 Task: Search one way flight ticket for 3 adults in first from Allentown: Lehigh Valley International Airport (was Allentown-bethlehem-easton International Airport) to Jacksonville: Albert J. Ellis Airport on 5-3-2023. Choice of flights is Southwest. Number of bags: 1 carry on bag. Price is upto 100000. Outbound departure time preference is 6:30.
Action: Mouse moved to (382, 152)
Screenshot: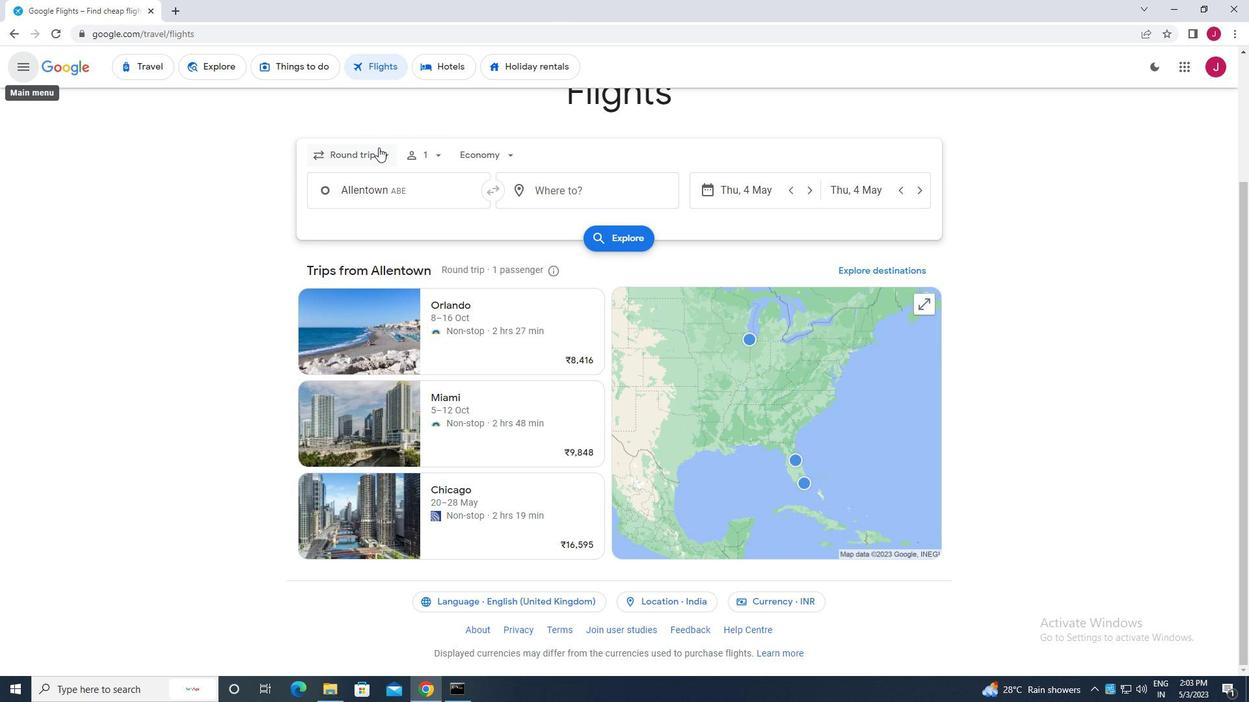
Action: Mouse pressed left at (382, 152)
Screenshot: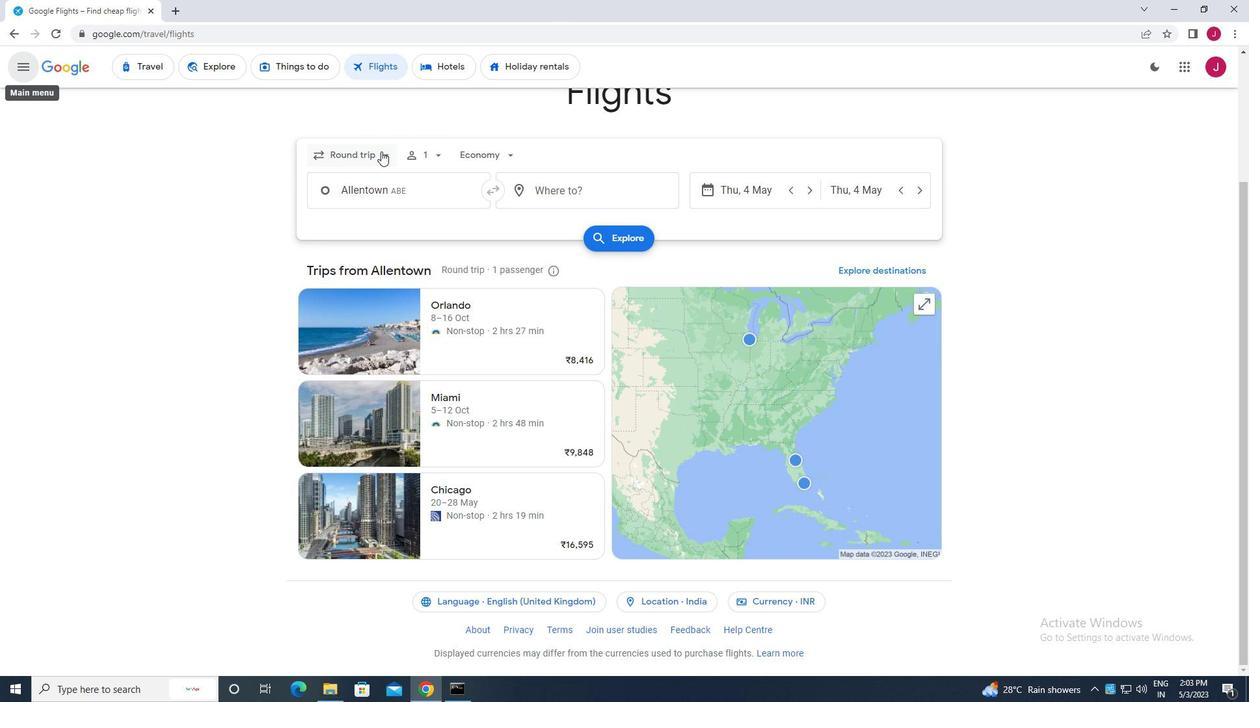 
Action: Mouse moved to (382, 215)
Screenshot: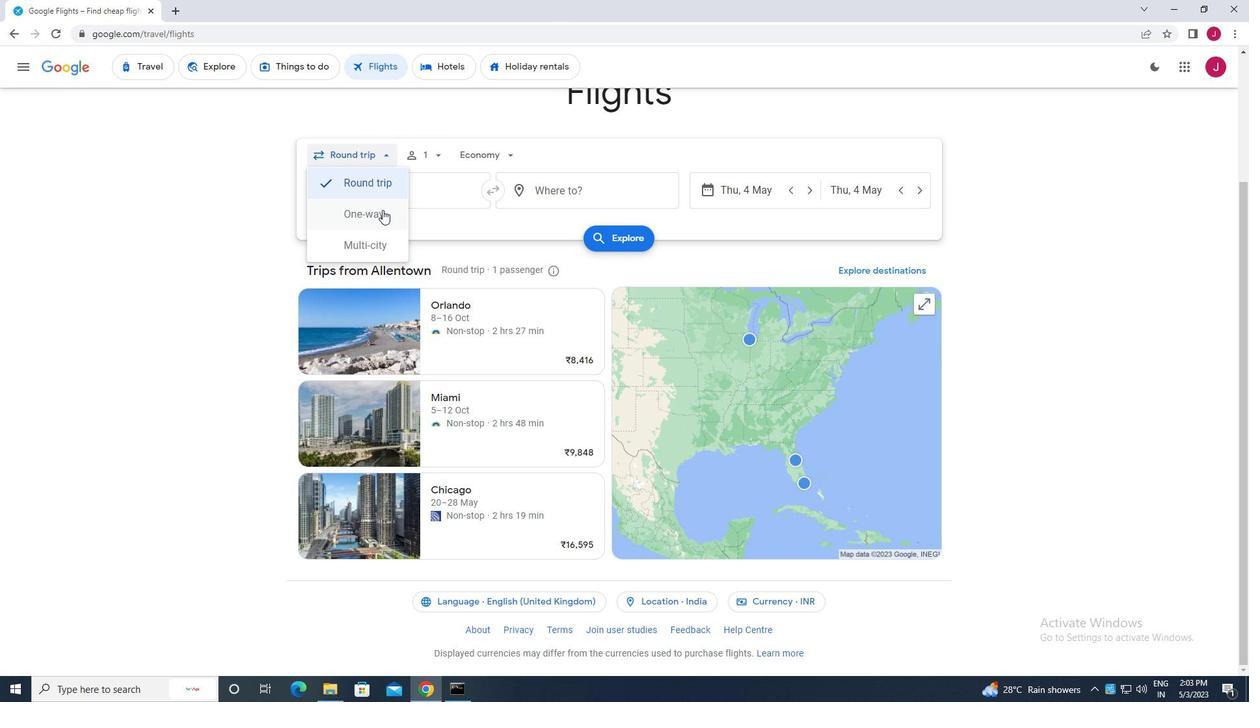 
Action: Mouse pressed left at (382, 215)
Screenshot: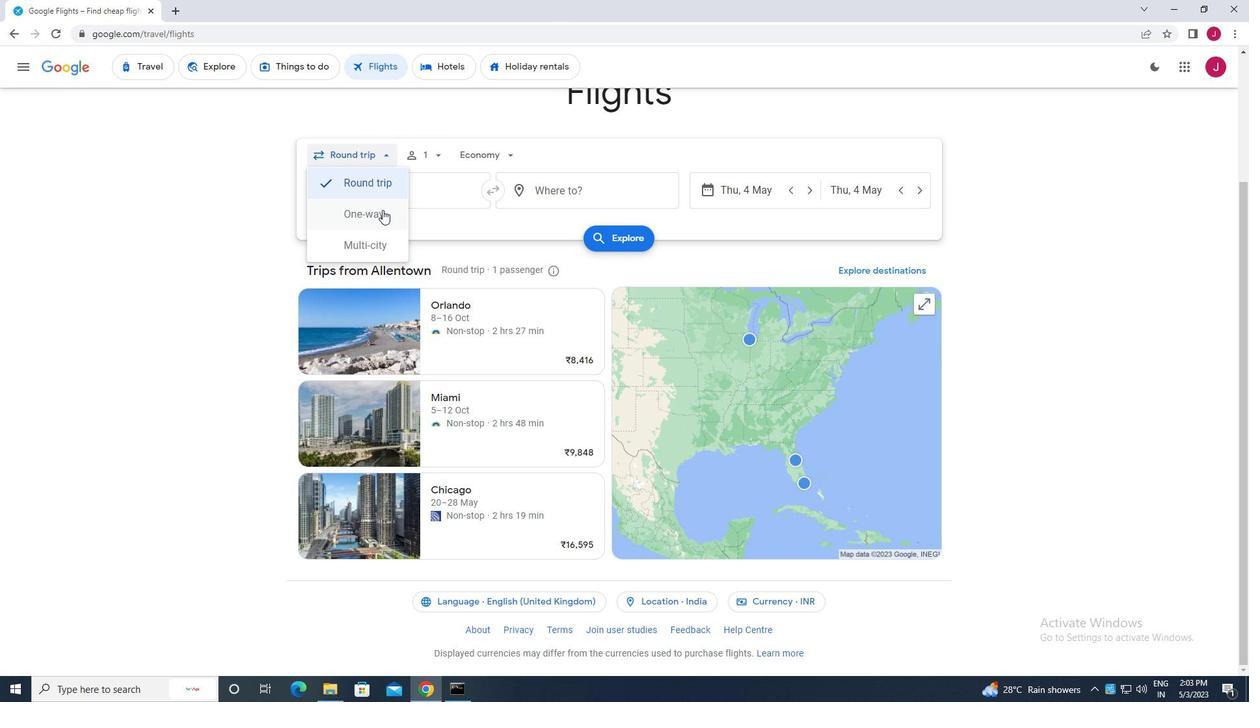 
Action: Mouse moved to (436, 150)
Screenshot: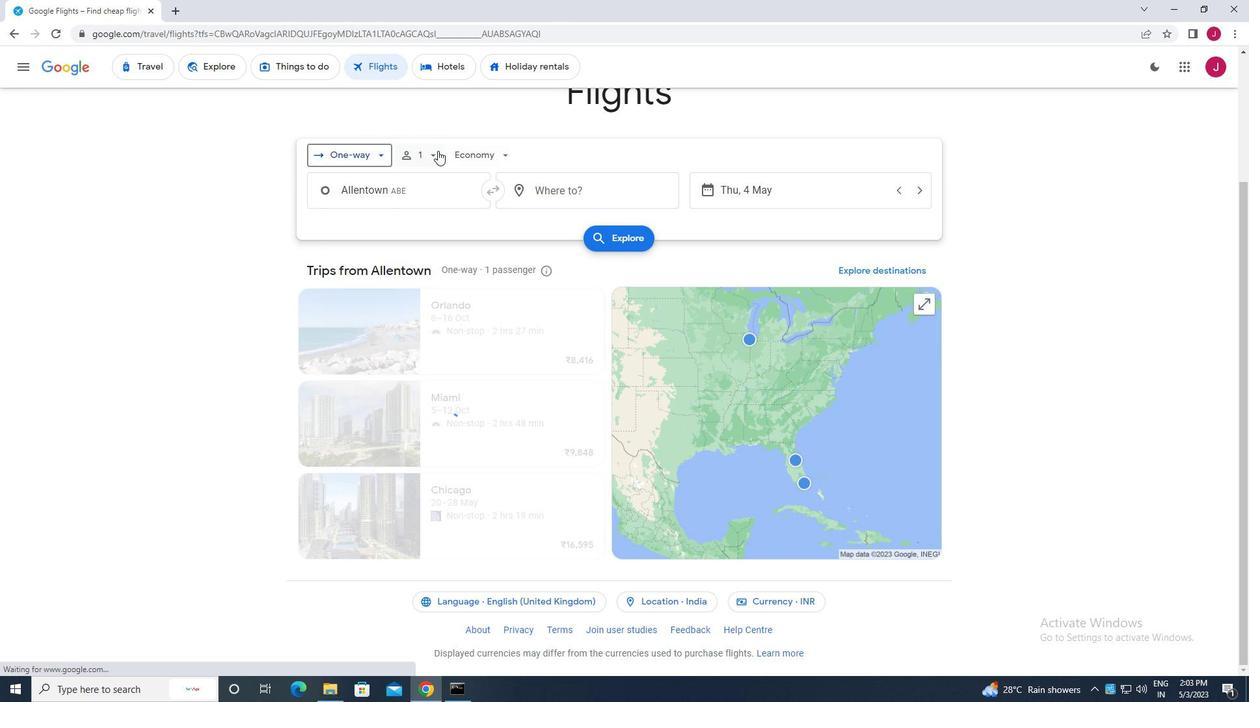 
Action: Mouse pressed left at (436, 150)
Screenshot: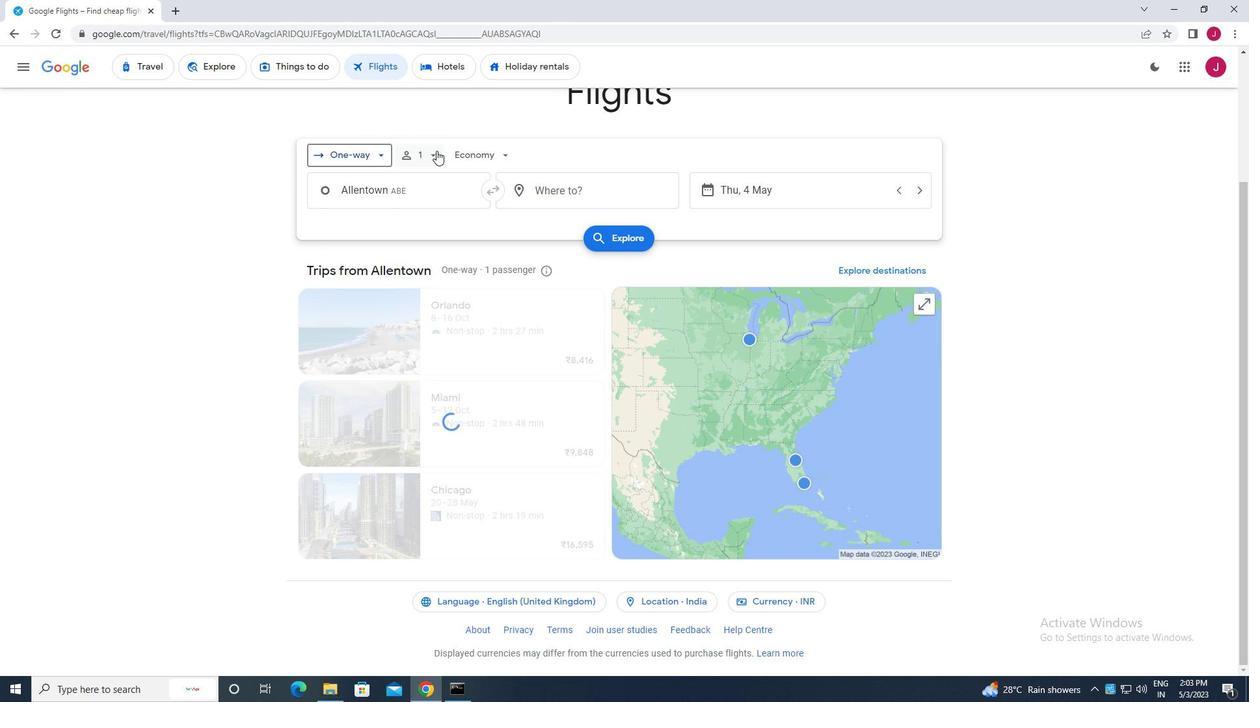 
Action: Mouse moved to (532, 190)
Screenshot: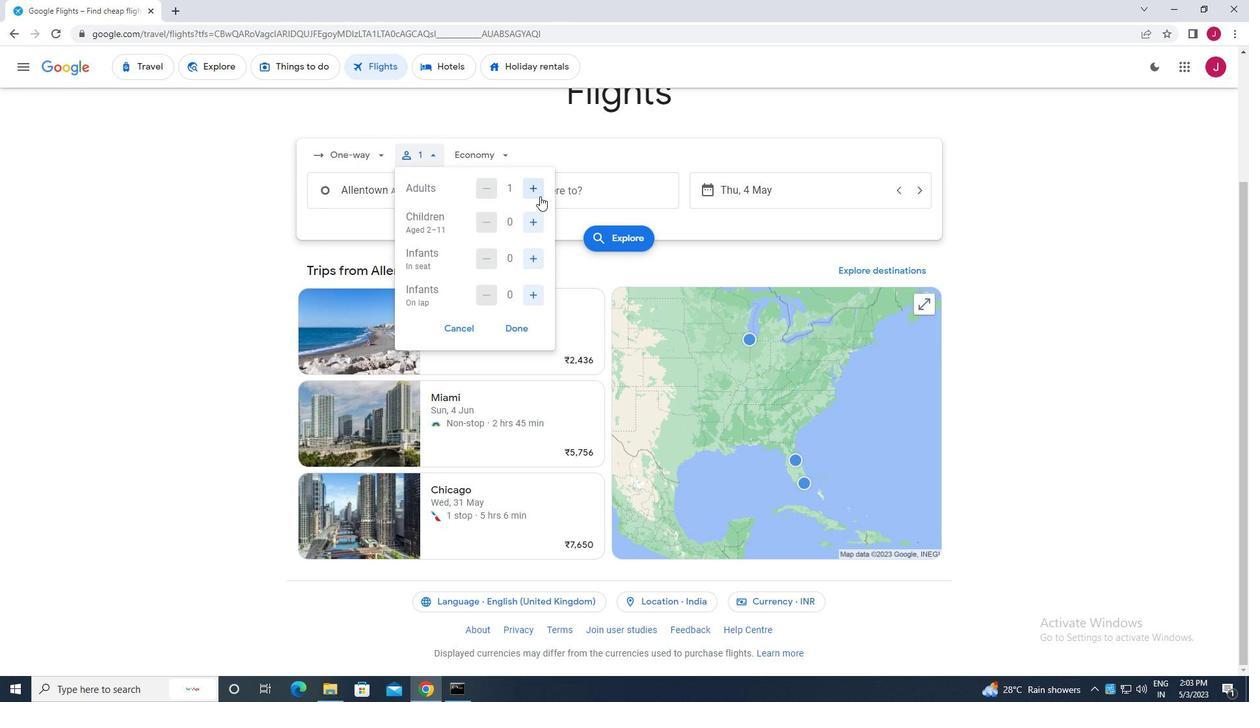
Action: Mouse pressed left at (532, 190)
Screenshot: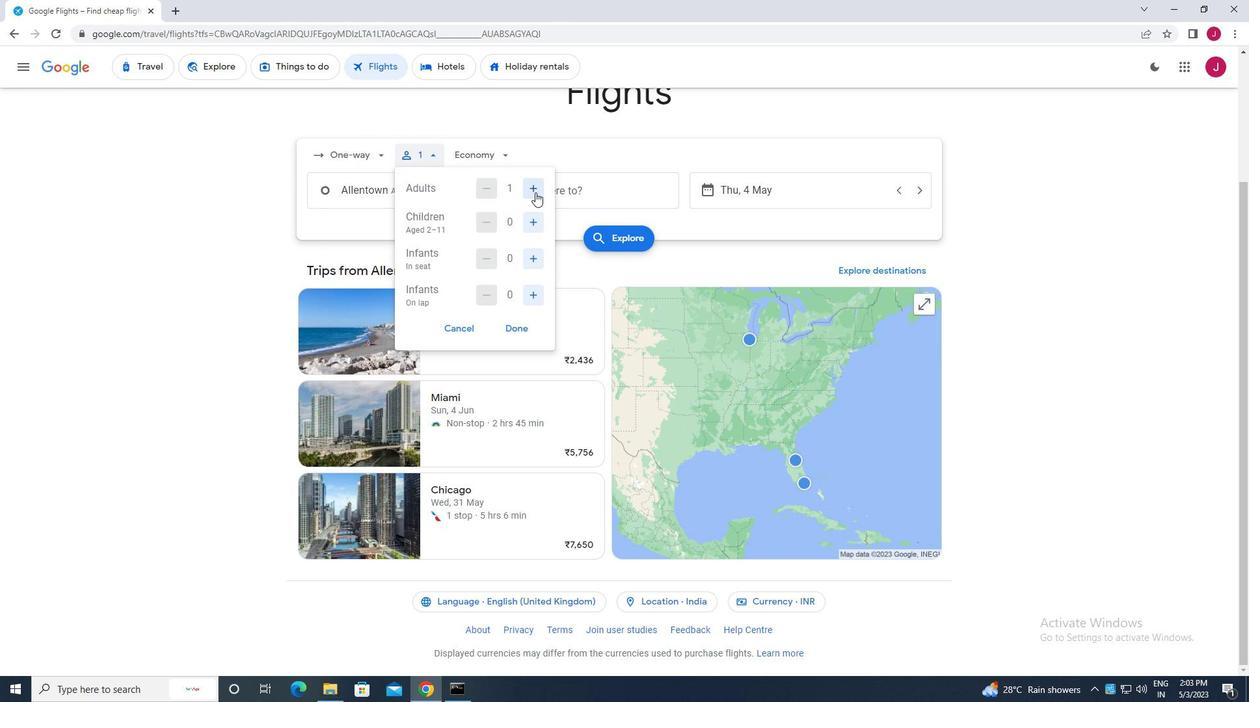 
Action: Mouse pressed left at (532, 190)
Screenshot: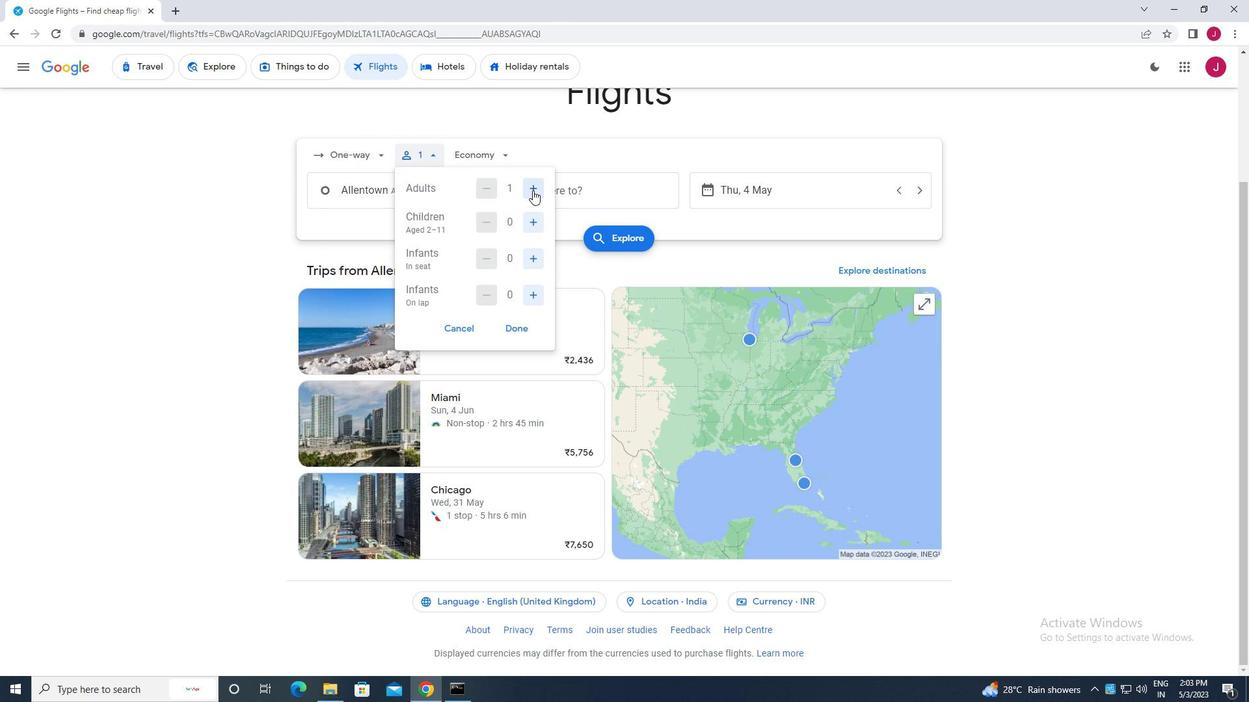 
Action: Mouse moved to (516, 329)
Screenshot: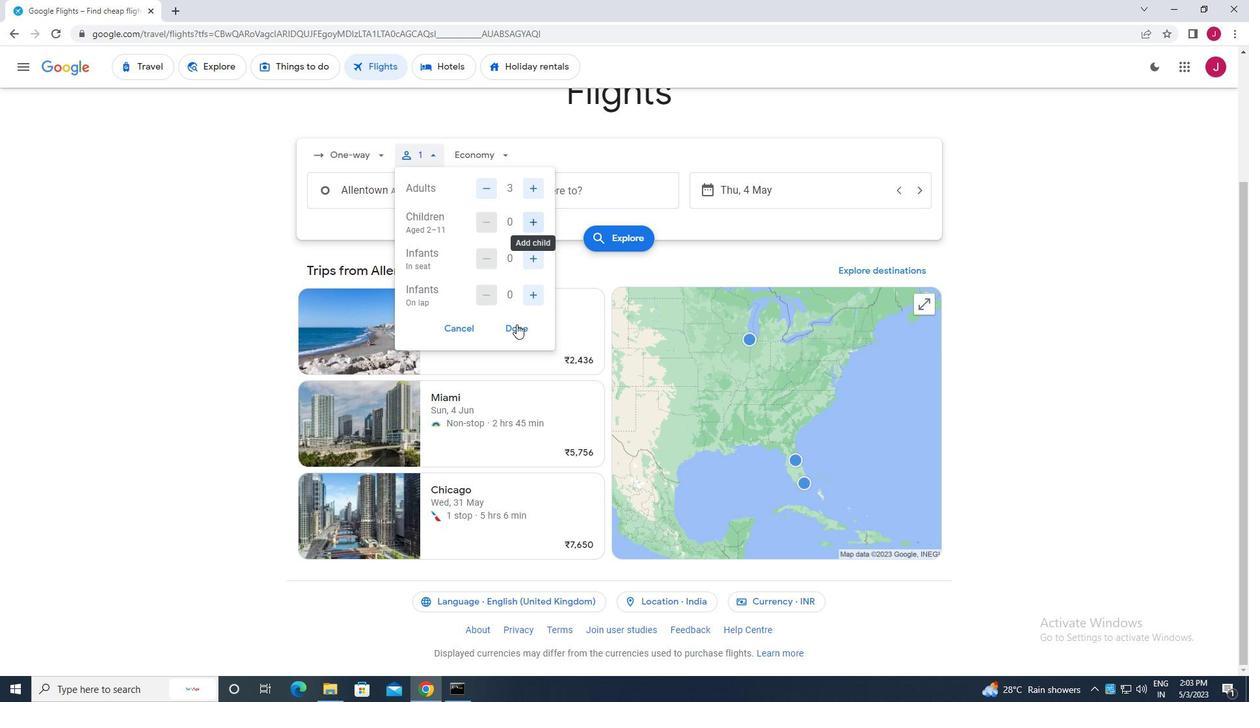 
Action: Mouse pressed left at (516, 329)
Screenshot: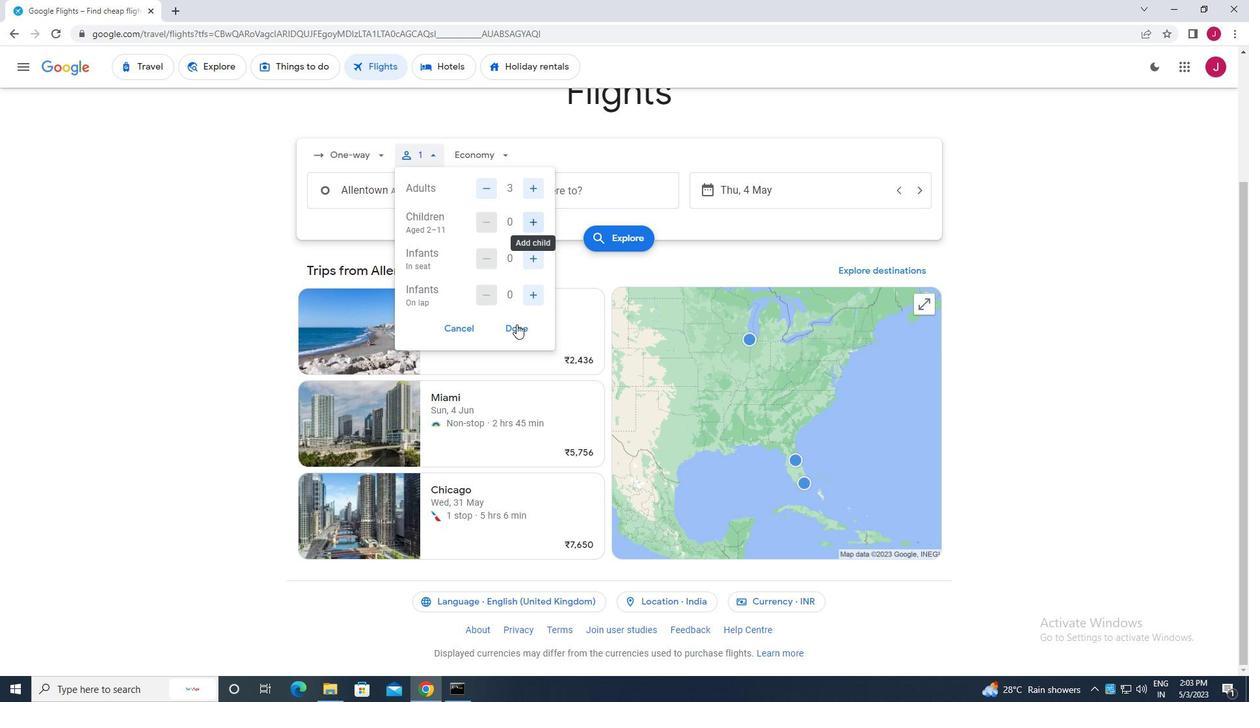 
Action: Mouse moved to (482, 155)
Screenshot: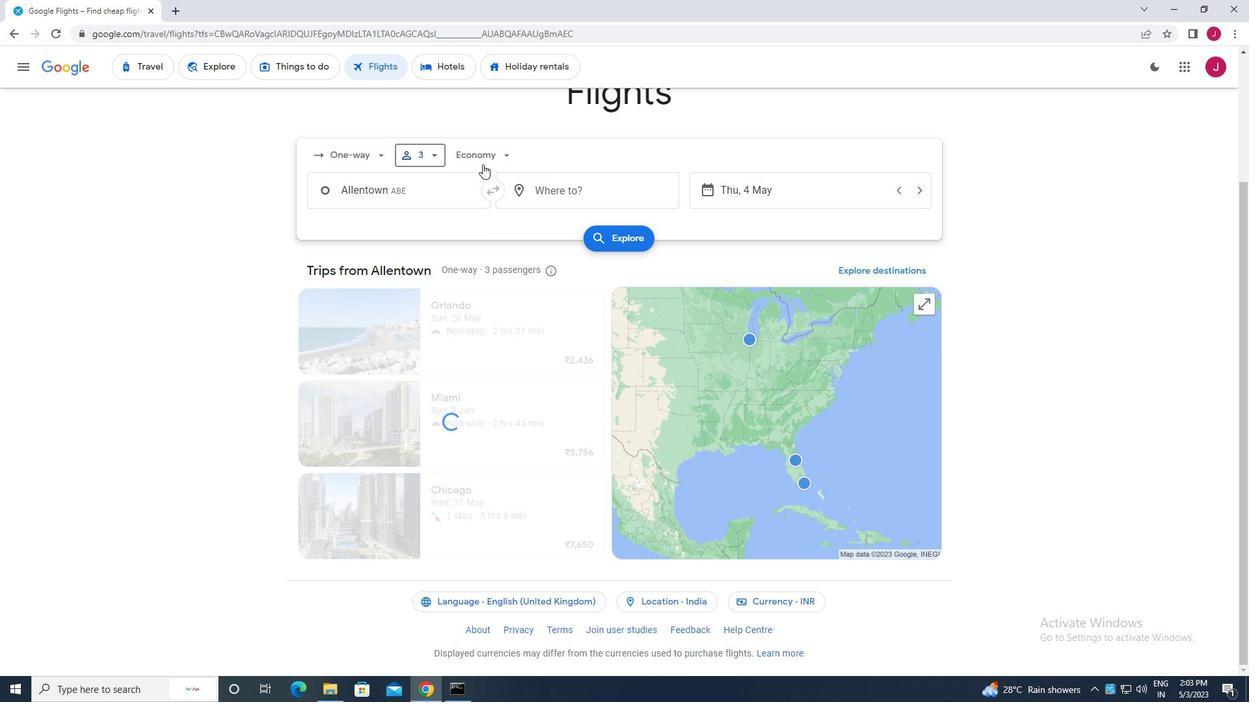 
Action: Mouse pressed left at (482, 155)
Screenshot: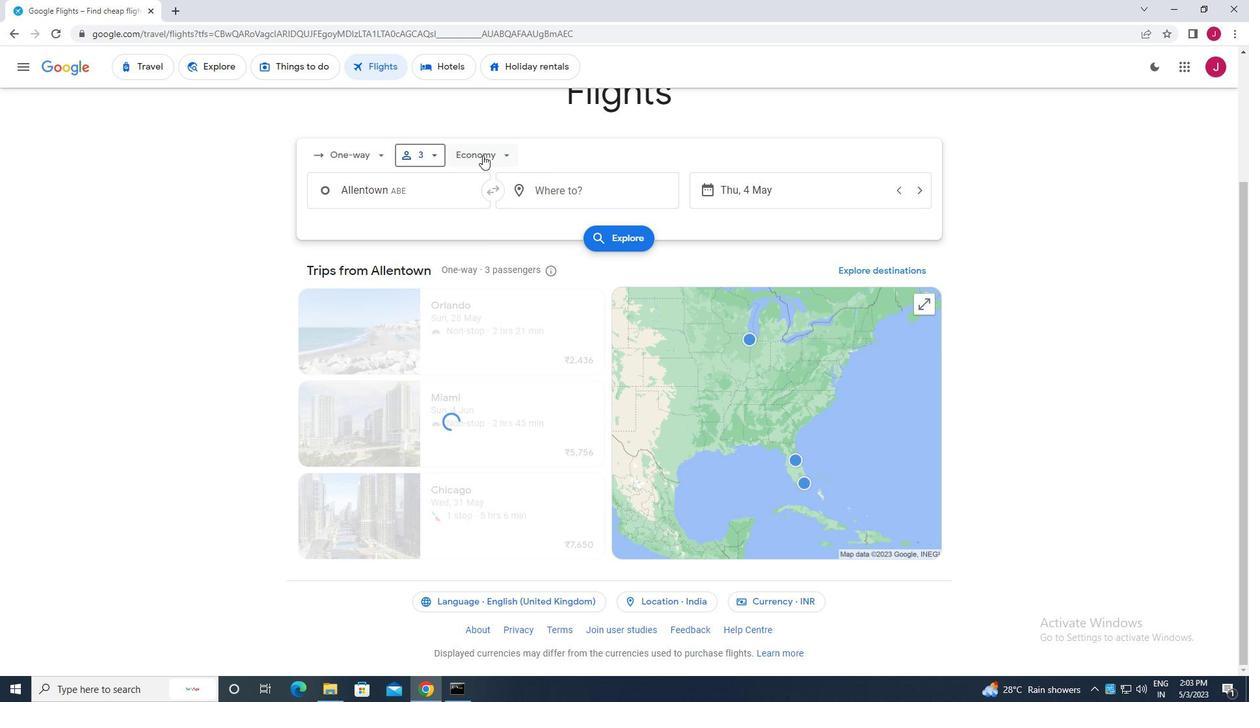 
Action: Mouse moved to (493, 271)
Screenshot: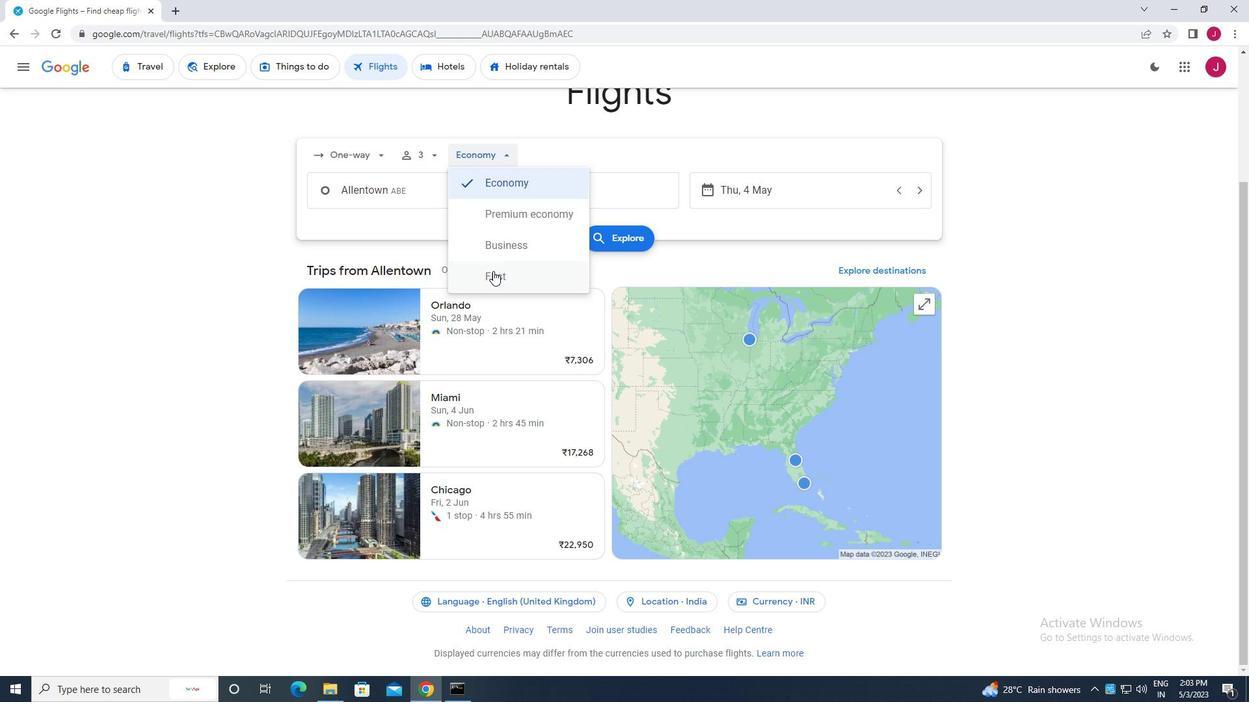 
Action: Mouse pressed left at (493, 271)
Screenshot: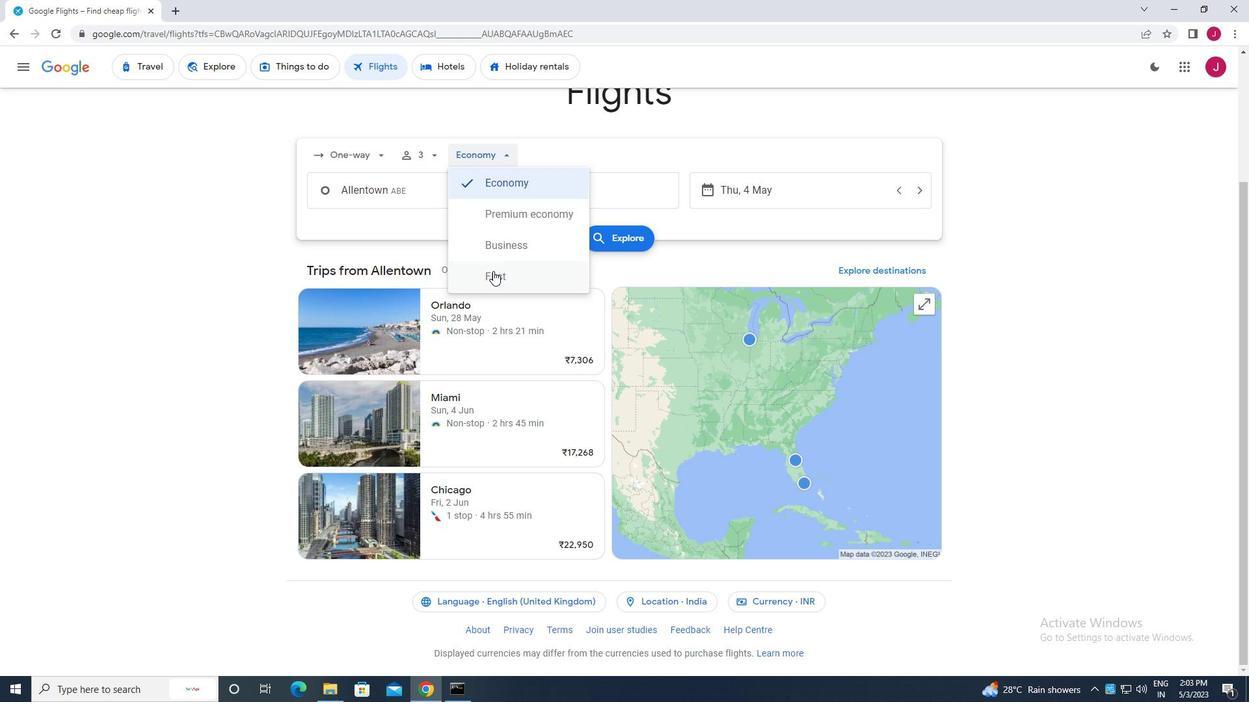 
Action: Mouse moved to (433, 197)
Screenshot: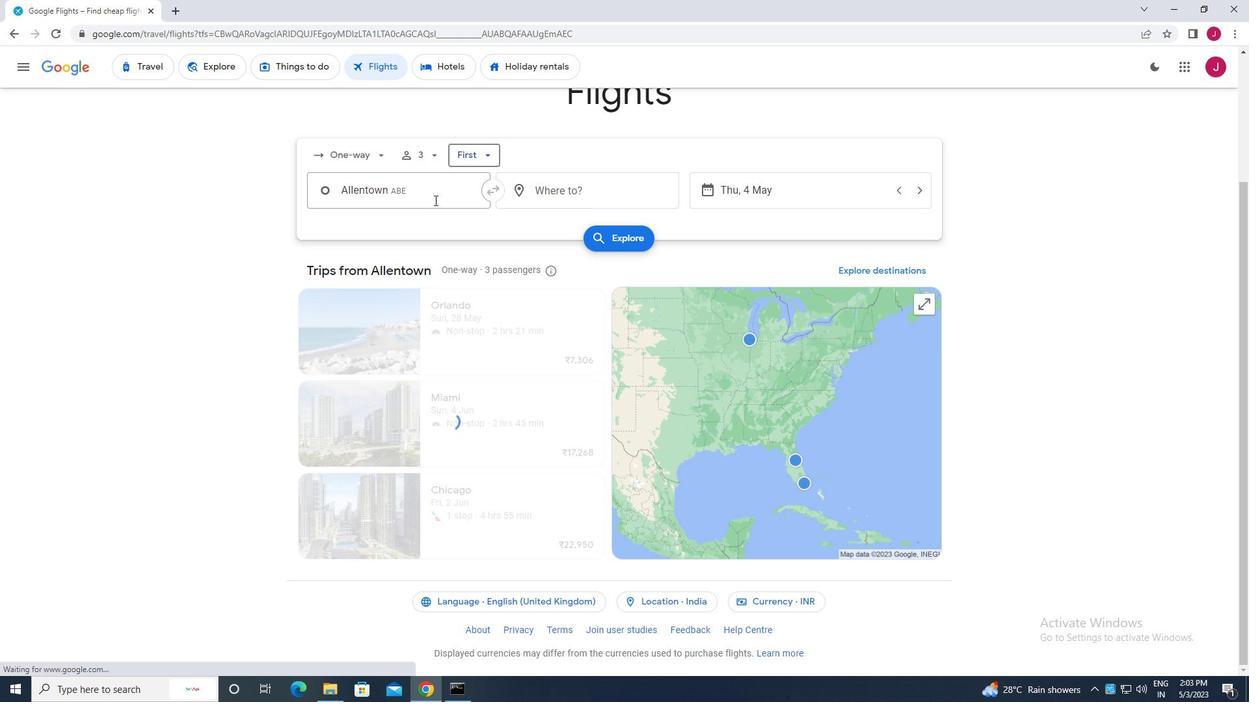 
Action: Mouse pressed left at (433, 197)
Screenshot: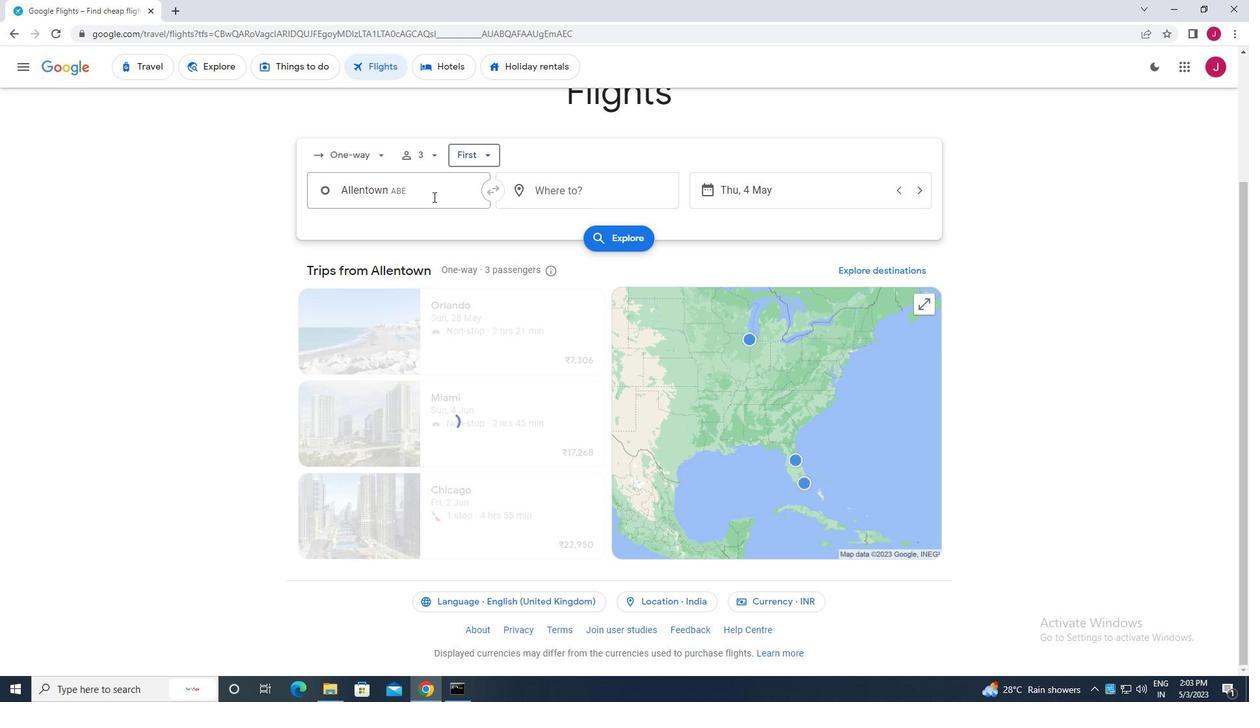 
Action: Mouse moved to (449, 188)
Screenshot: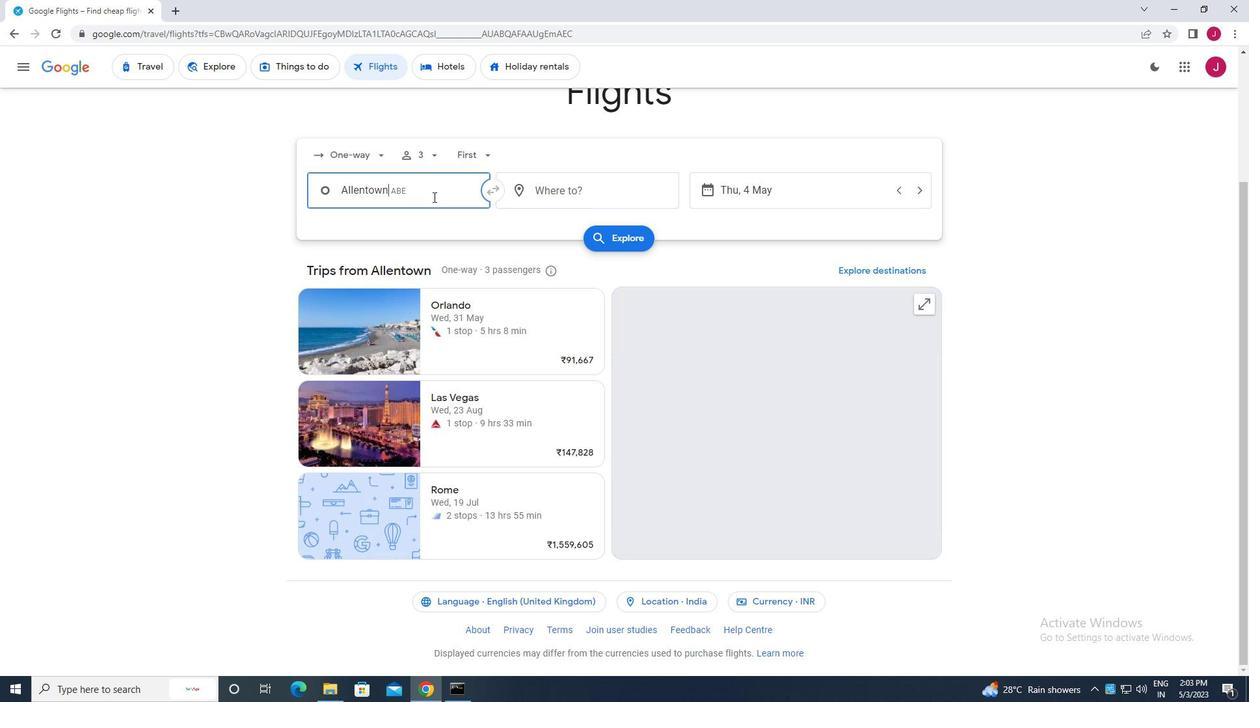 
Action: Key pressed allentown
Screenshot: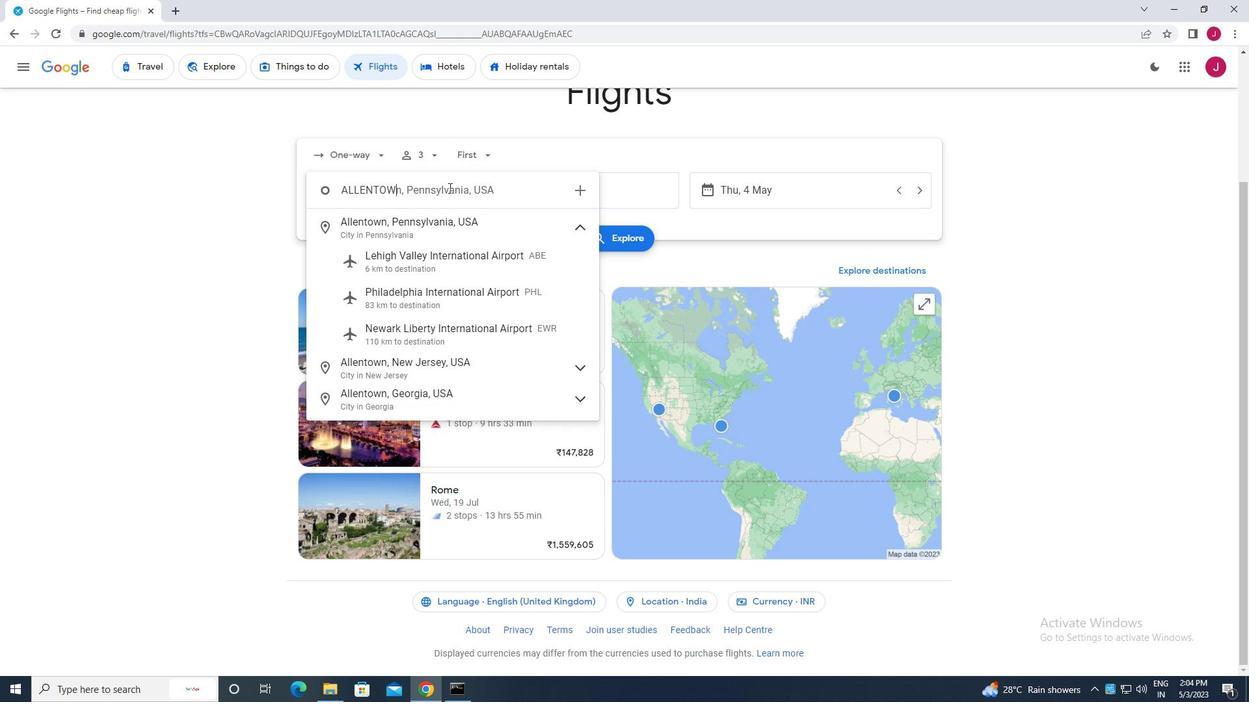 
Action: Mouse moved to (447, 260)
Screenshot: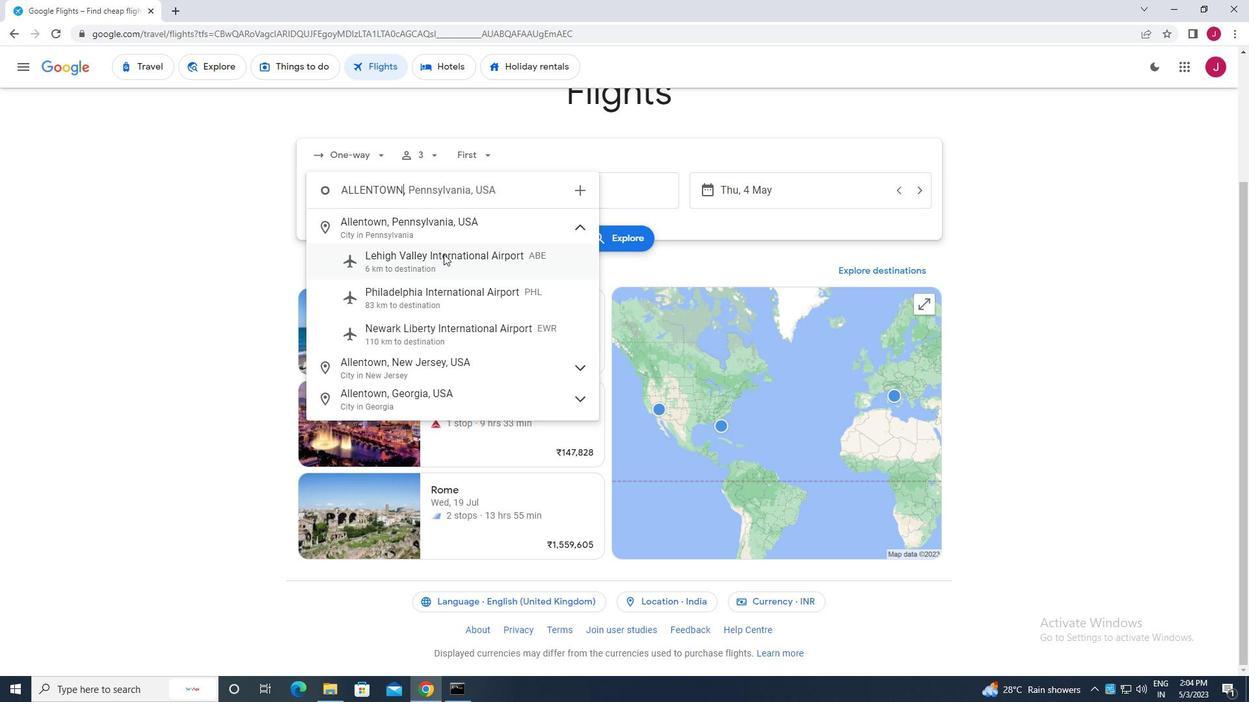 
Action: Mouse pressed left at (447, 260)
Screenshot: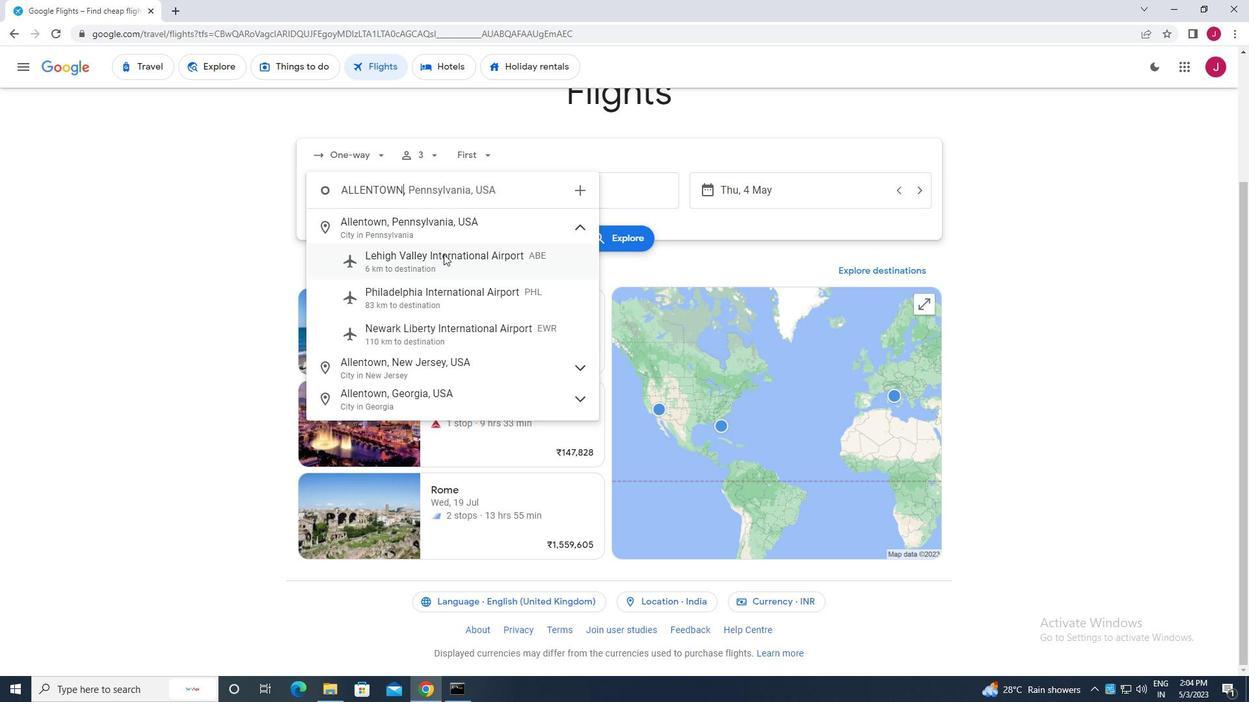 
Action: Mouse moved to (606, 195)
Screenshot: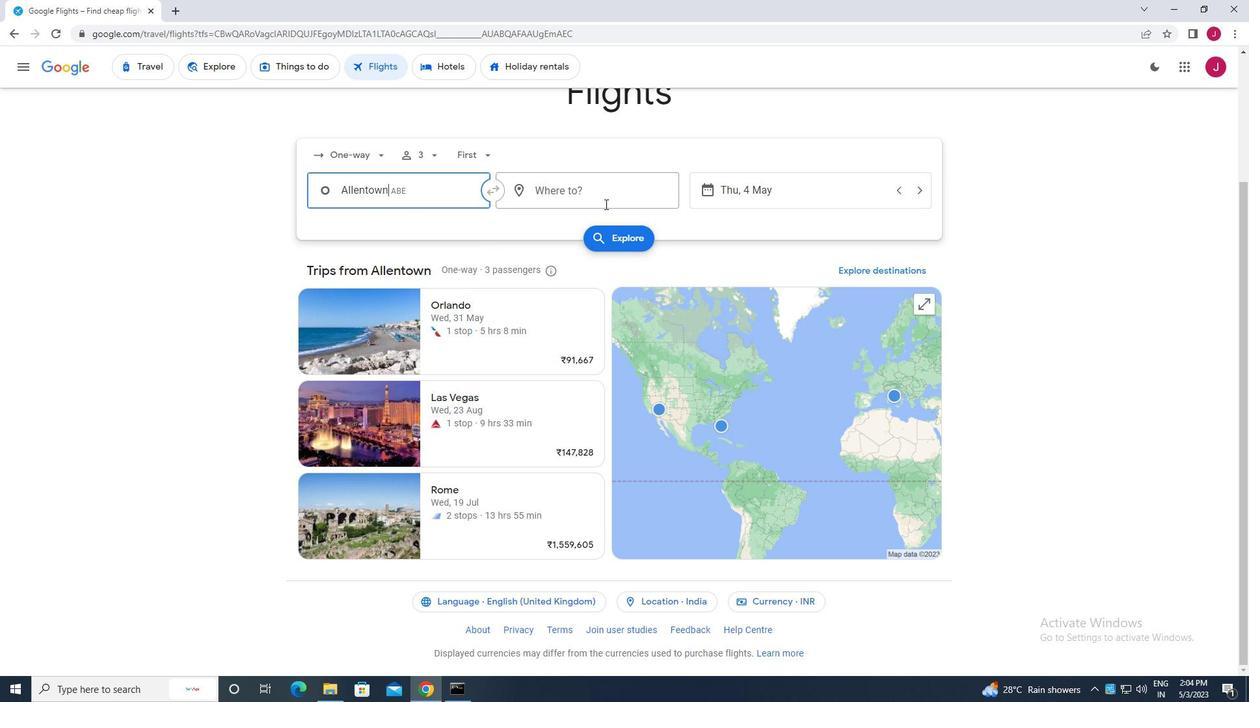 
Action: Mouse pressed left at (606, 195)
Screenshot: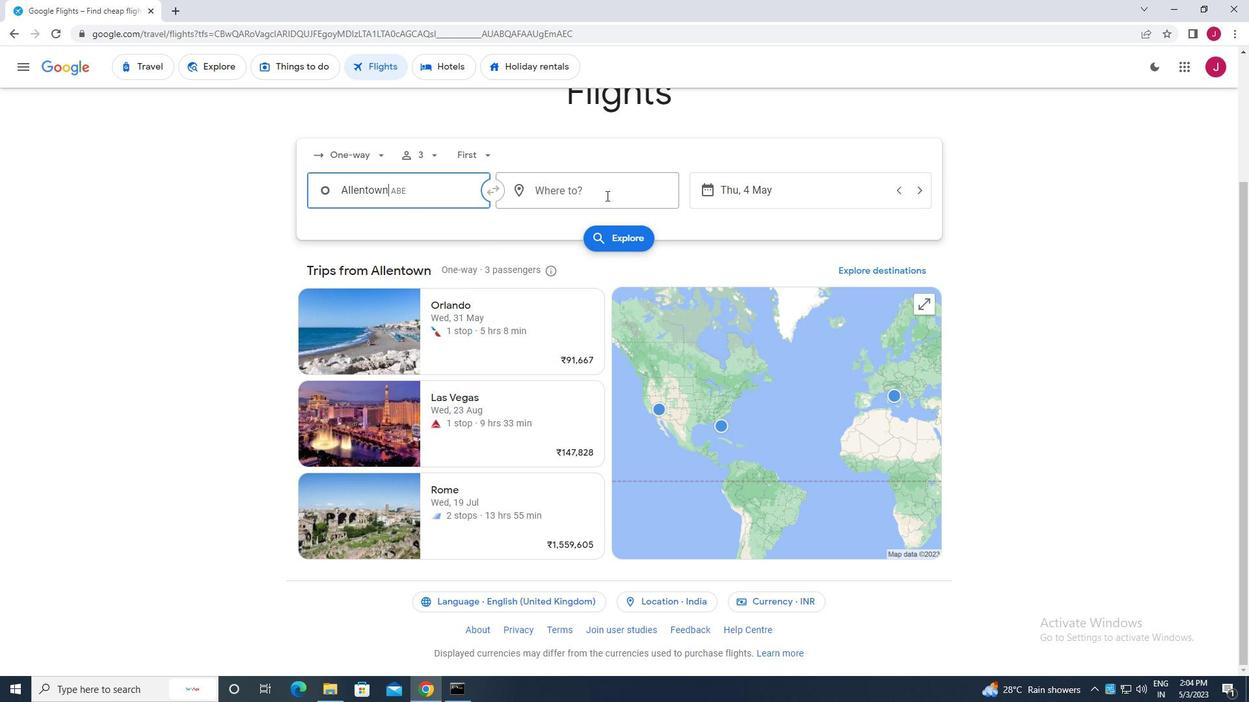 
Action: Key pressed albert<Key.space>j
Screenshot: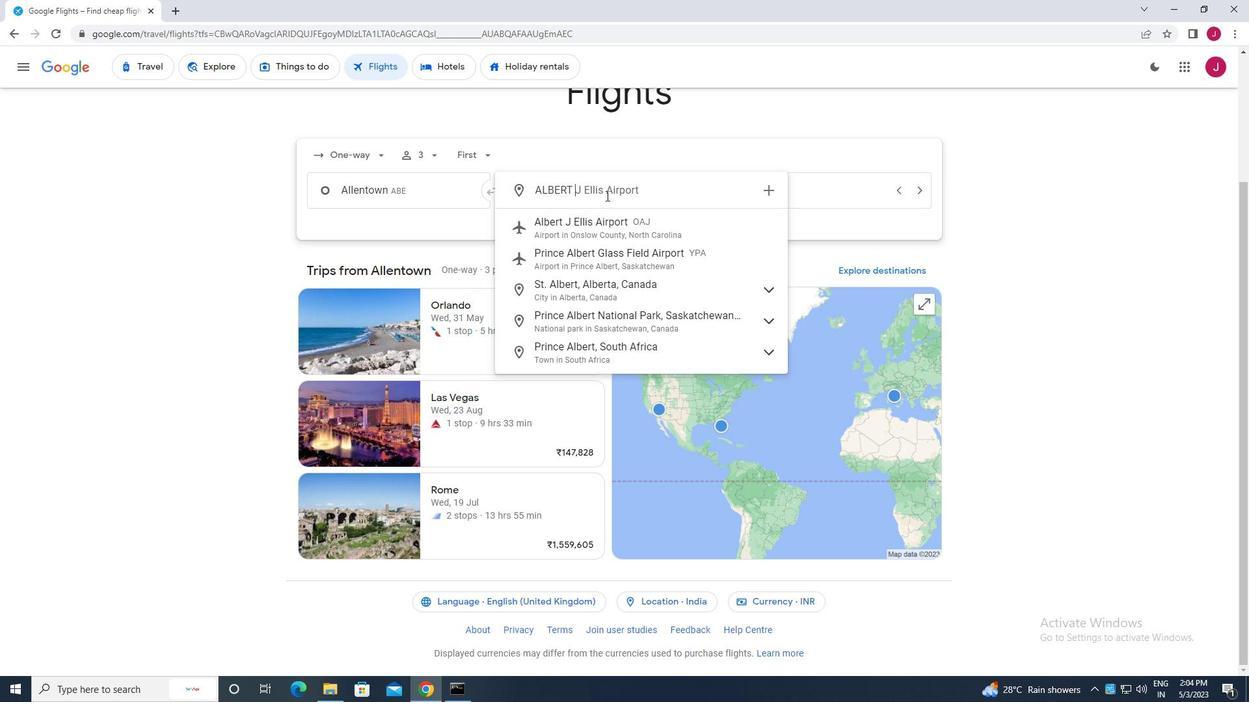 
Action: Mouse moved to (618, 223)
Screenshot: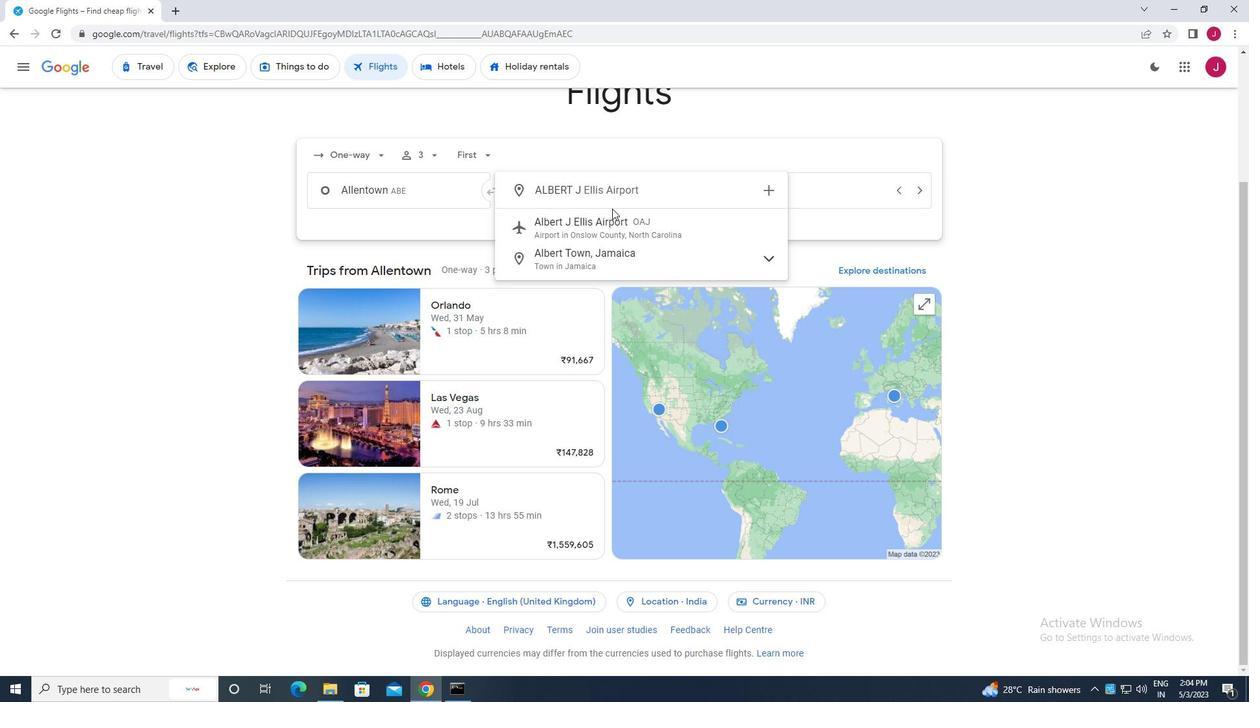 
Action: Mouse pressed left at (618, 223)
Screenshot: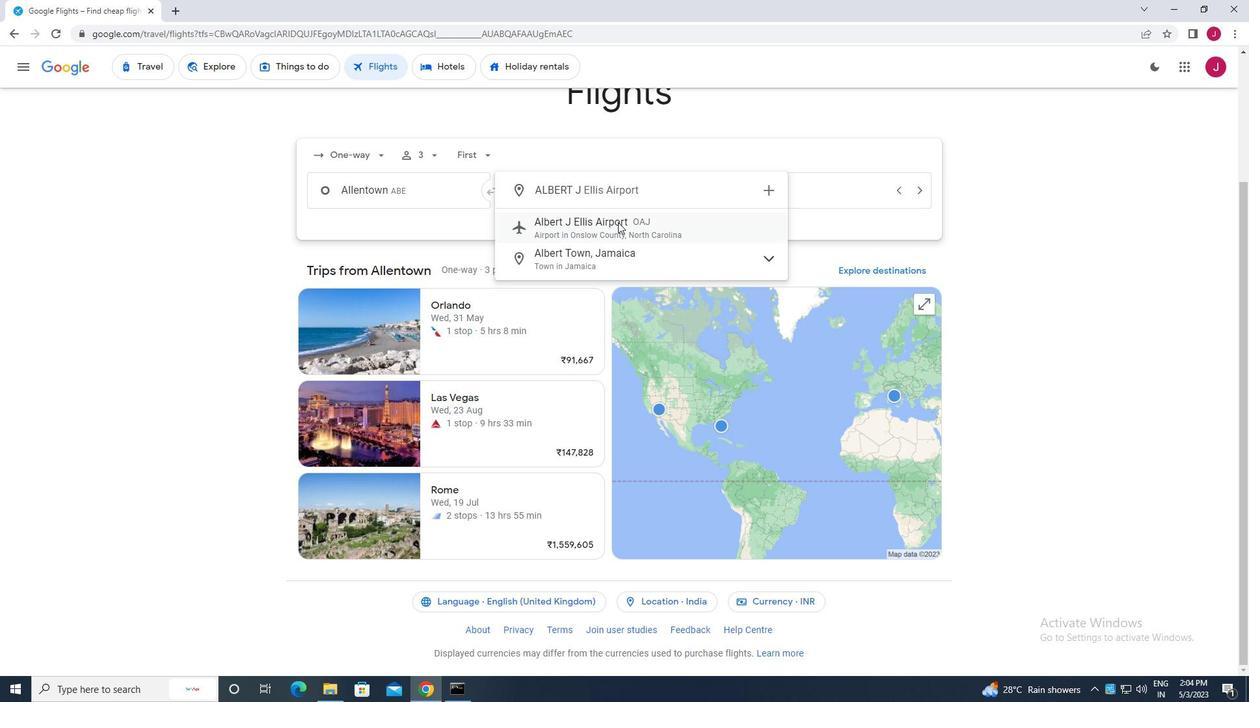 
Action: Mouse moved to (781, 190)
Screenshot: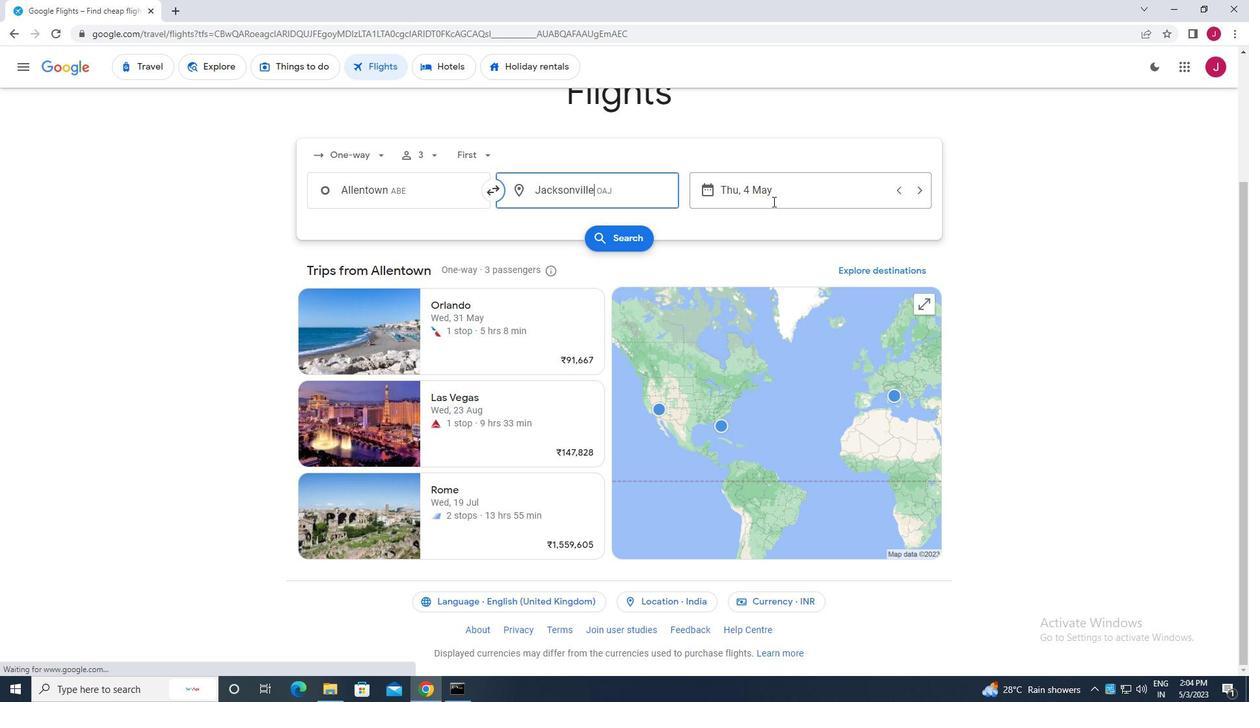 
Action: Mouse pressed left at (781, 190)
Screenshot: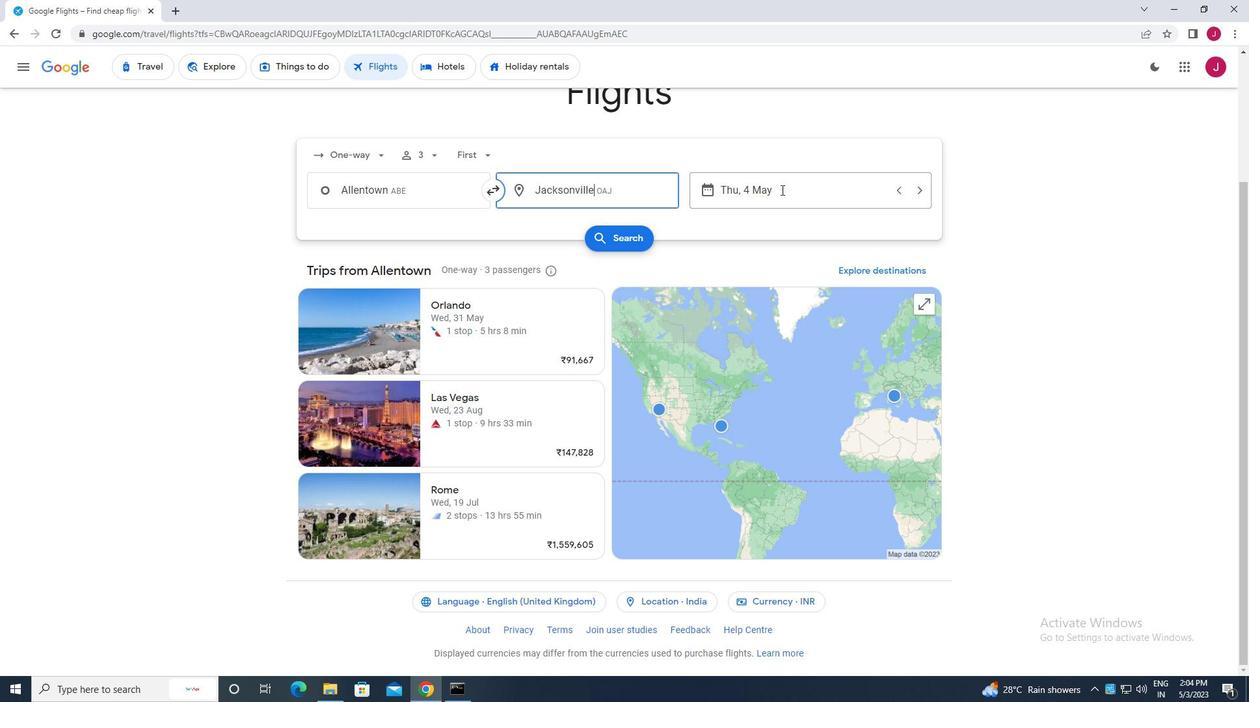 
Action: Mouse moved to (562, 294)
Screenshot: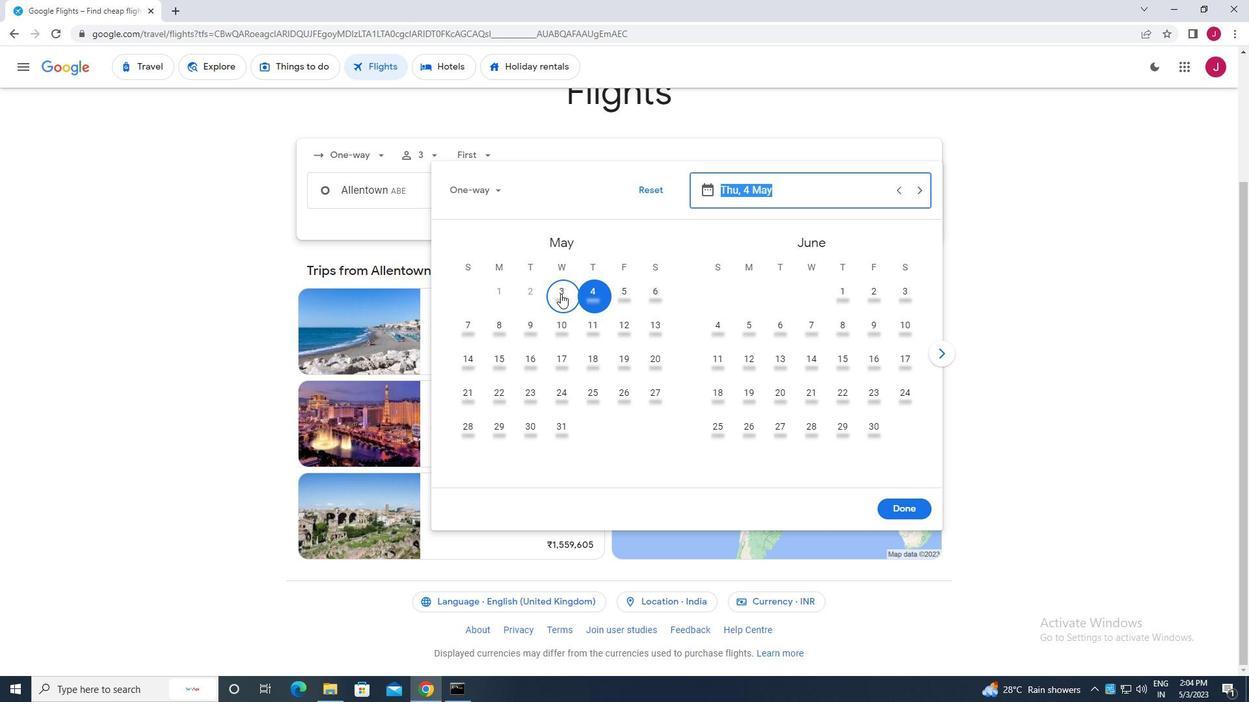 
Action: Mouse pressed left at (562, 294)
Screenshot: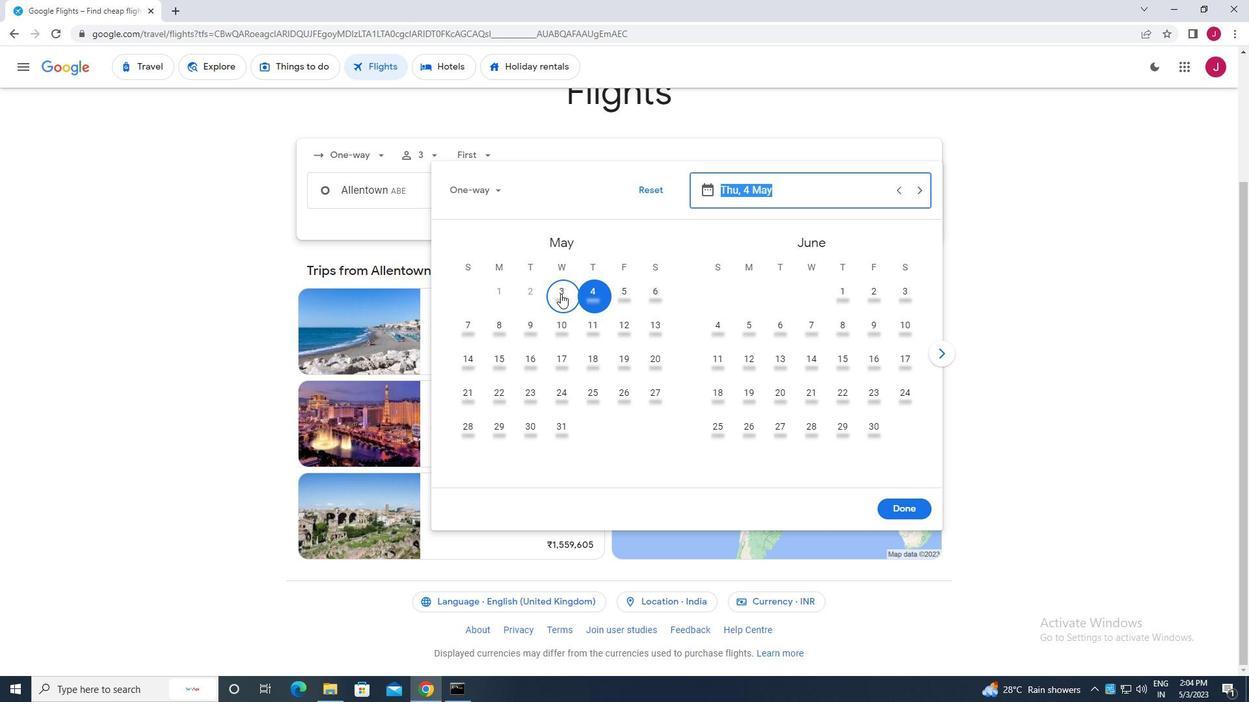 
Action: Mouse moved to (899, 505)
Screenshot: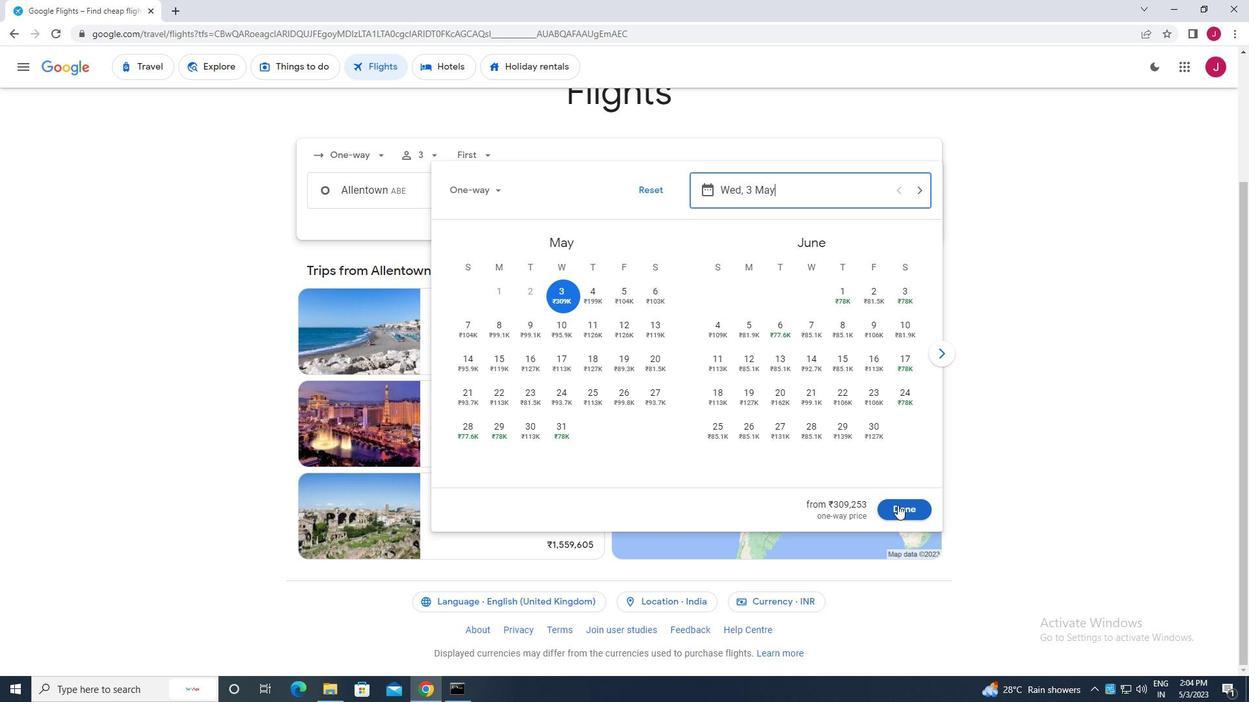 
Action: Mouse pressed left at (899, 505)
Screenshot: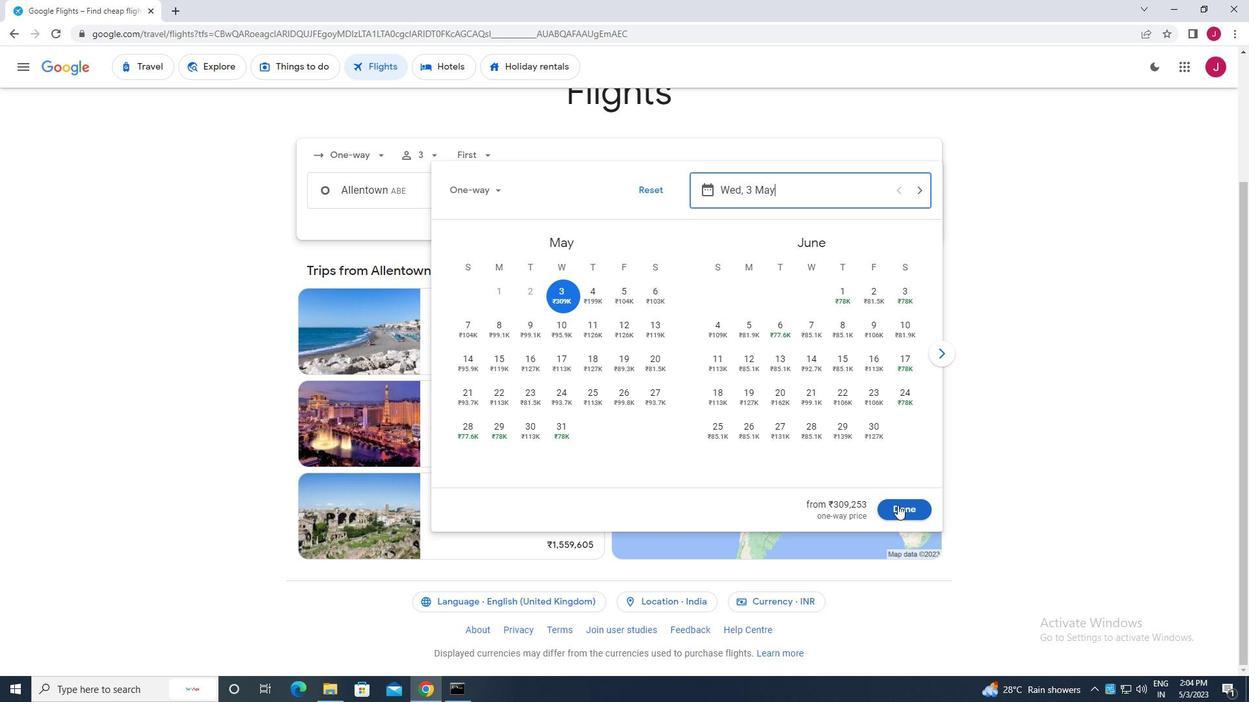 
Action: Mouse moved to (623, 240)
Screenshot: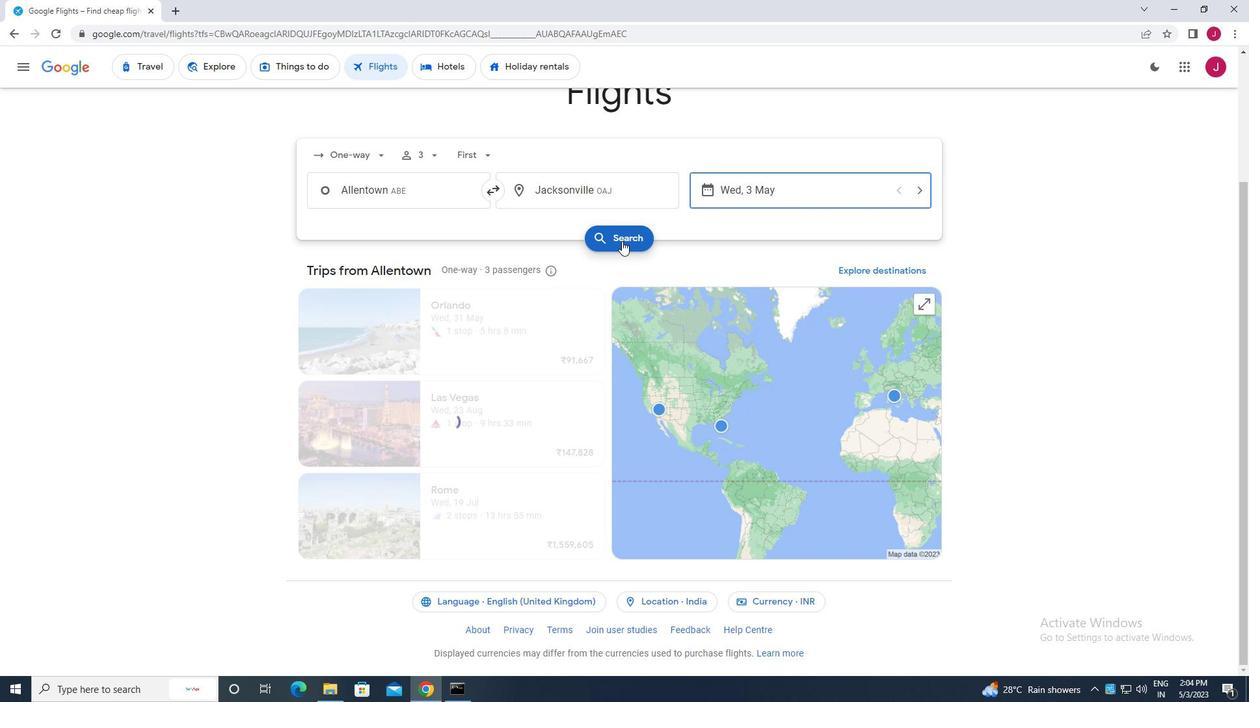
Action: Mouse pressed left at (623, 240)
Screenshot: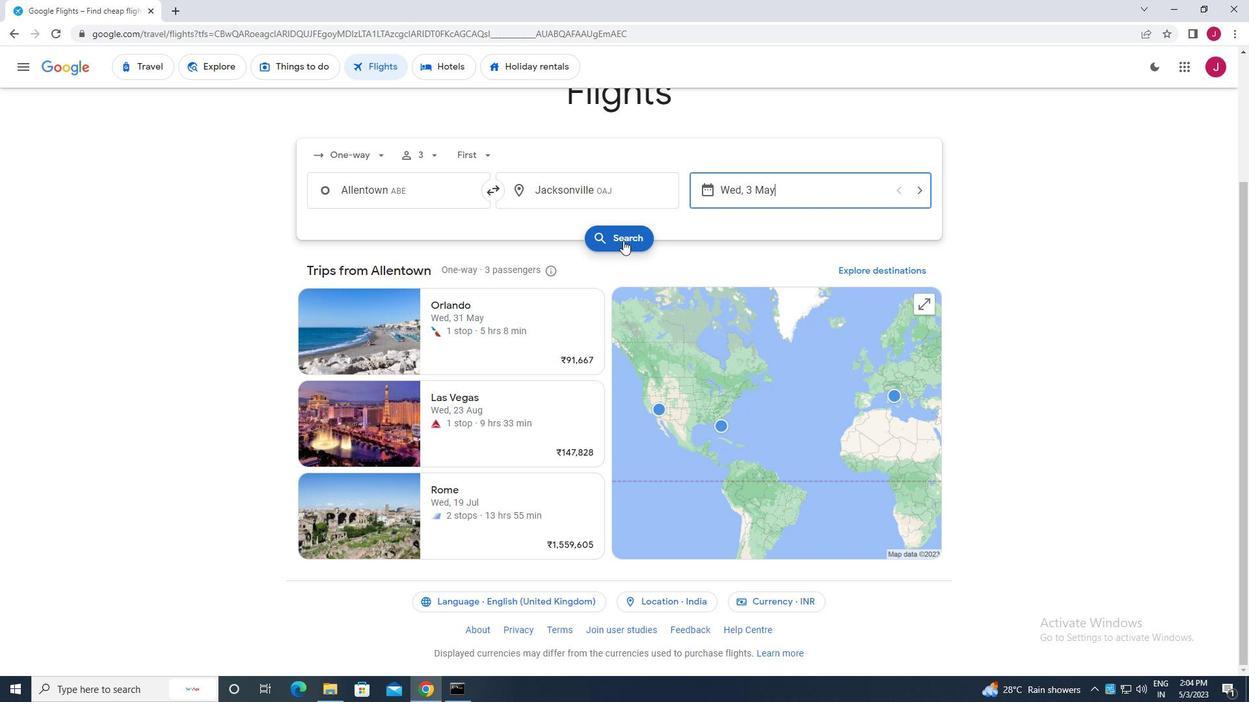 
Action: Mouse moved to (328, 182)
Screenshot: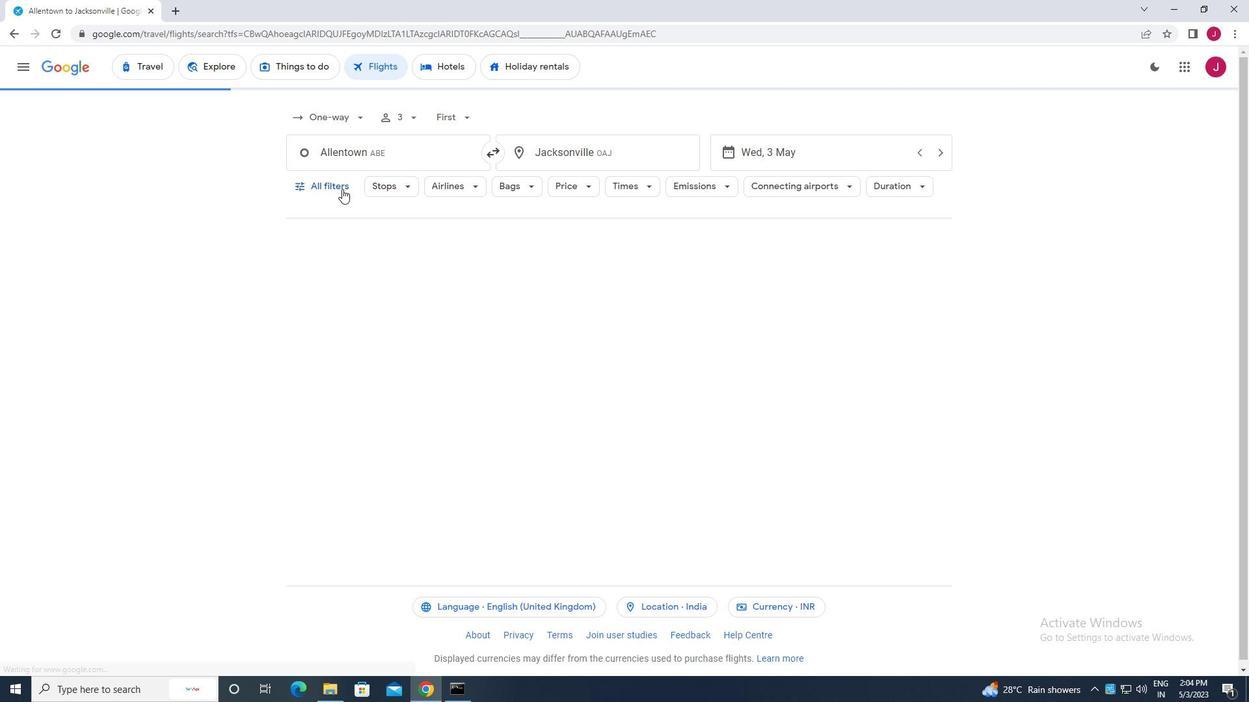 
Action: Mouse pressed left at (328, 182)
Screenshot: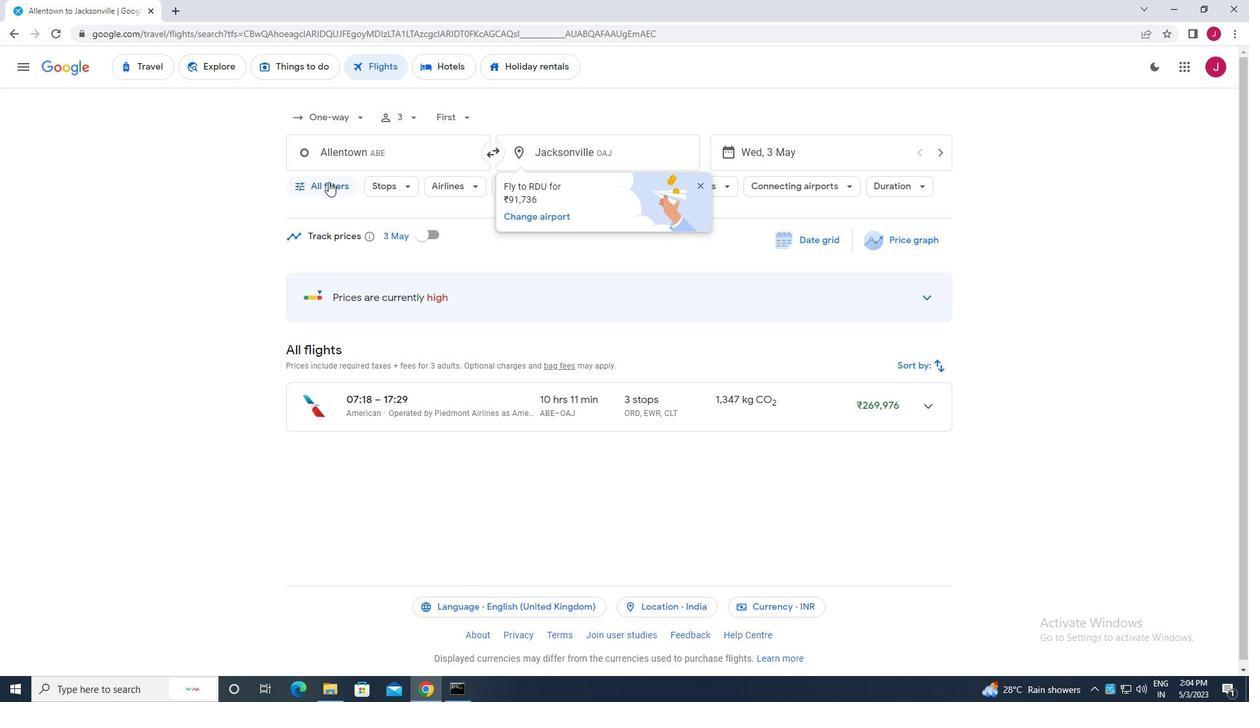 
Action: Mouse scrolled (328, 181) with delta (0, 0)
Screenshot: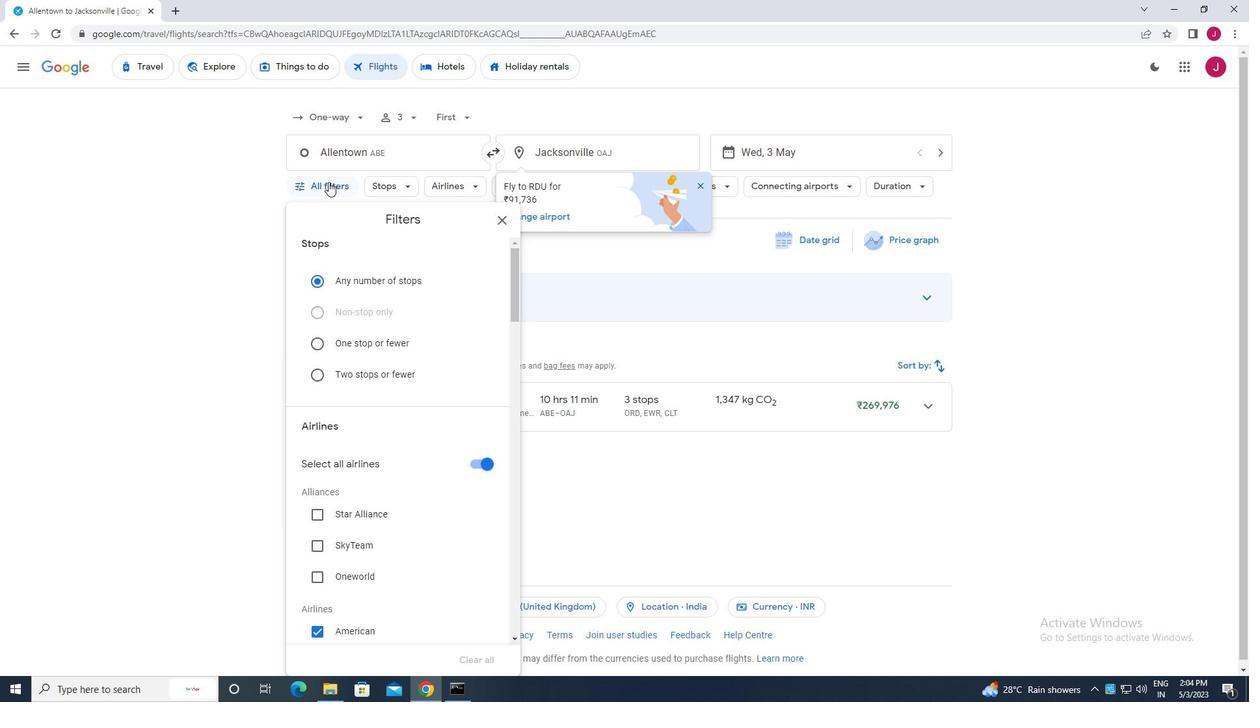 
Action: Mouse scrolled (328, 181) with delta (0, 0)
Screenshot: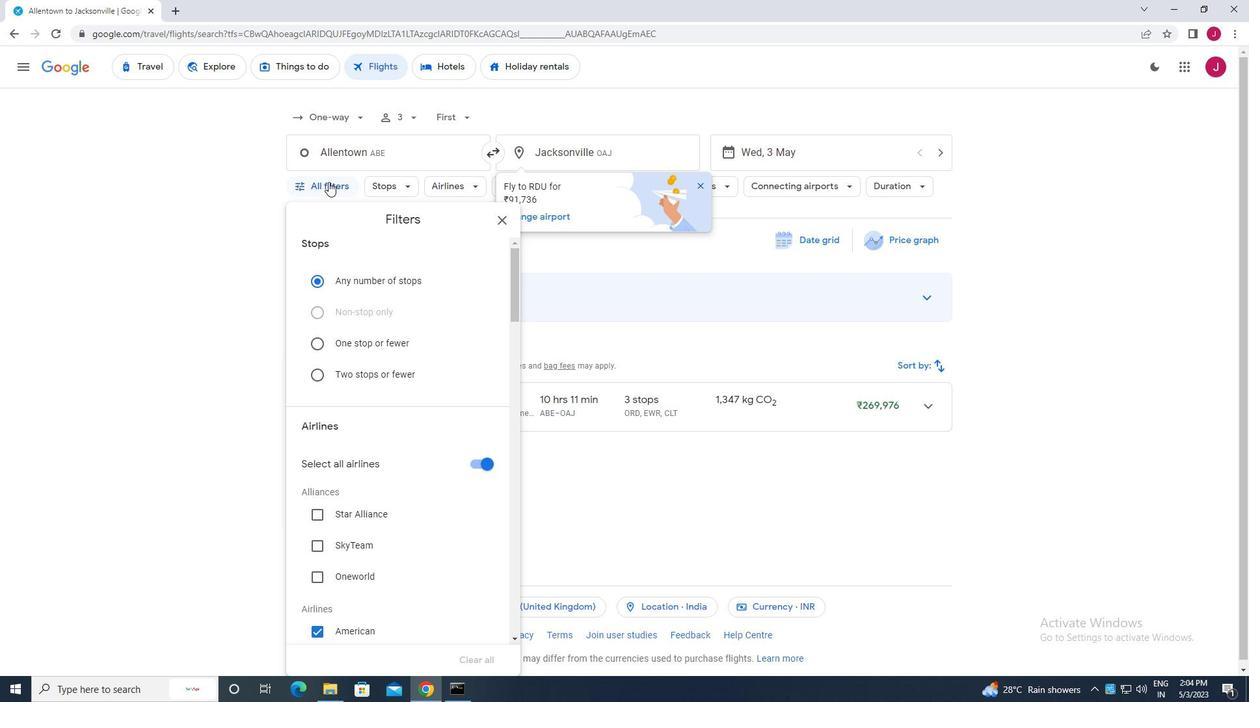 
Action: Mouse moved to (397, 286)
Screenshot: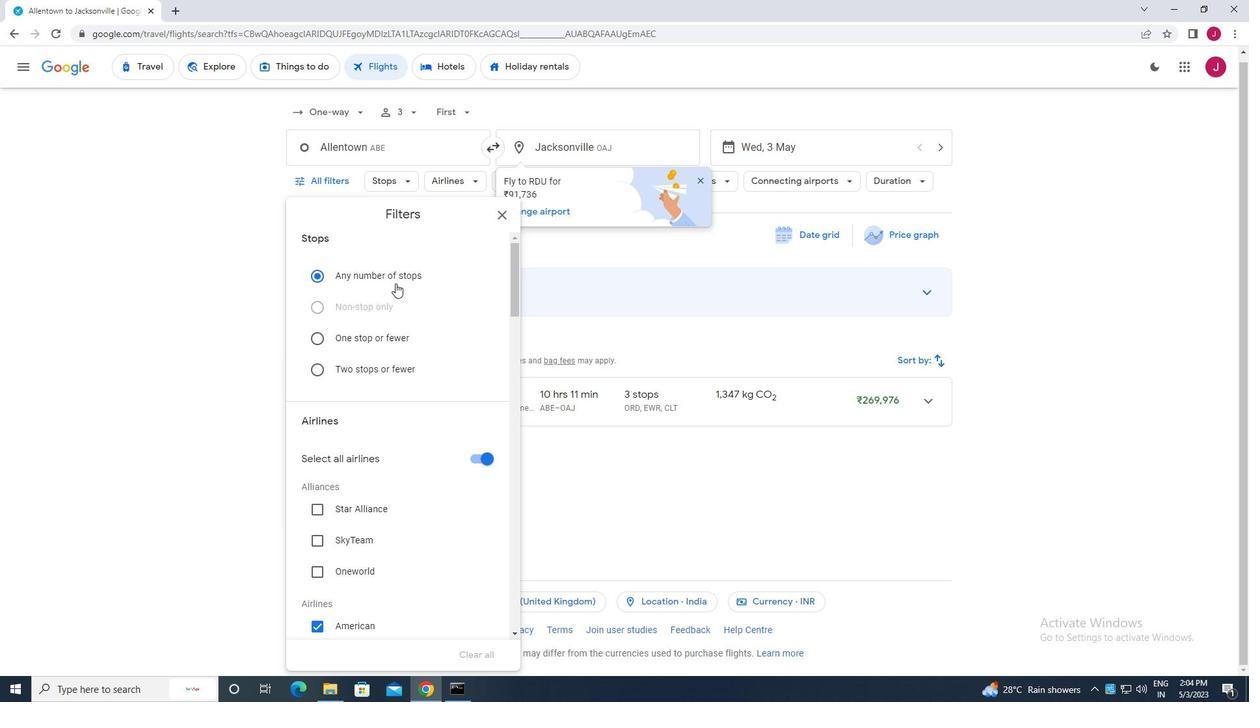 
Action: Mouse scrolled (397, 286) with delta (0, 0)
Screenshot: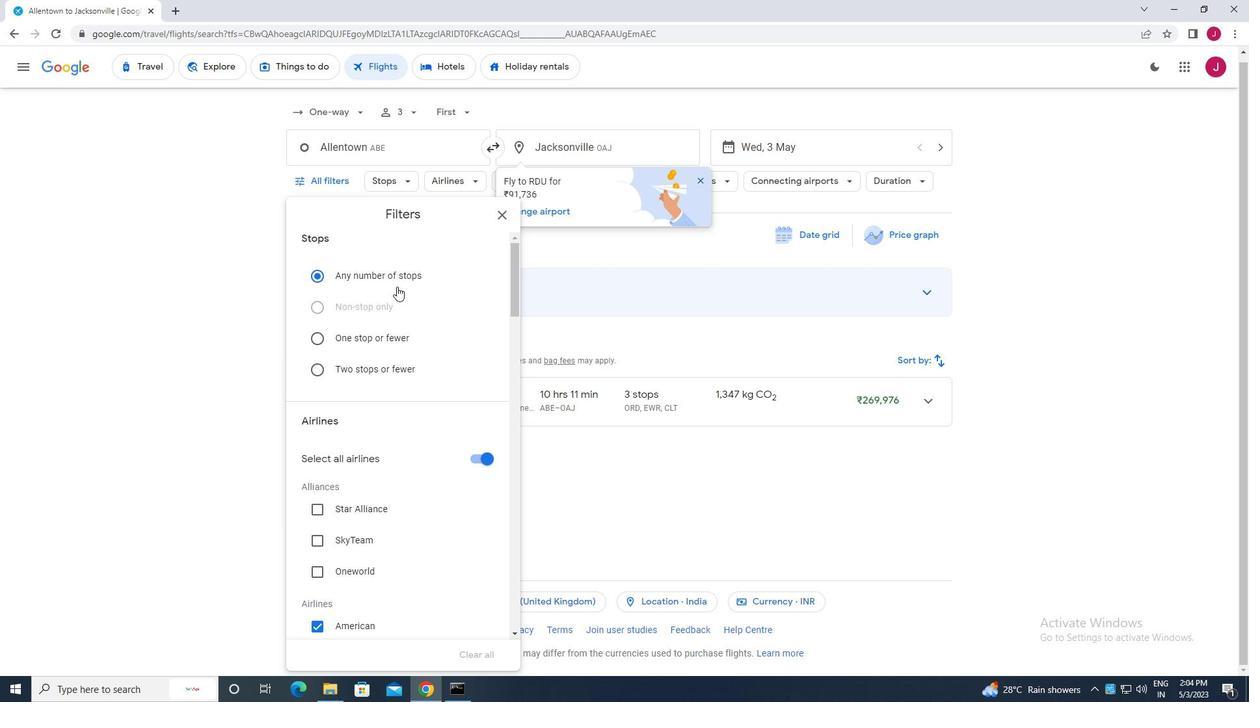
Action: Mouse moved to (397, 286)
Screenshot: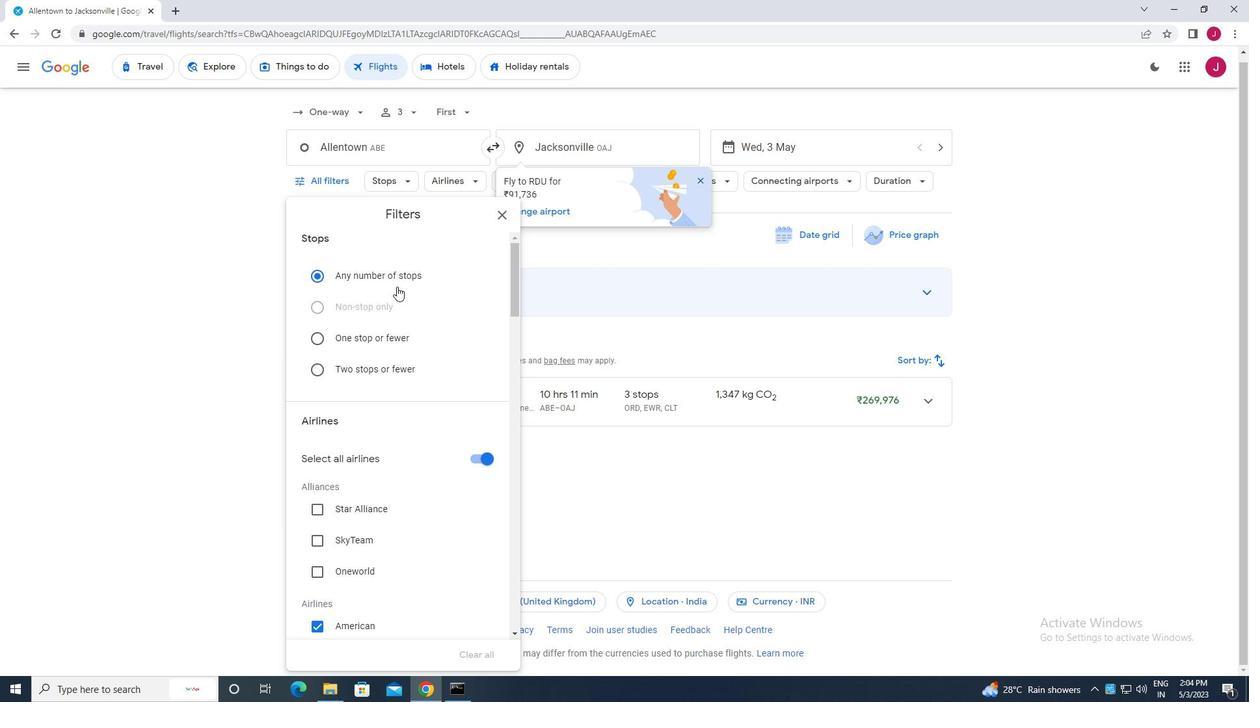 
Action: Mouse scrolled (397, 285) with delta (0, 0)
Screenshot: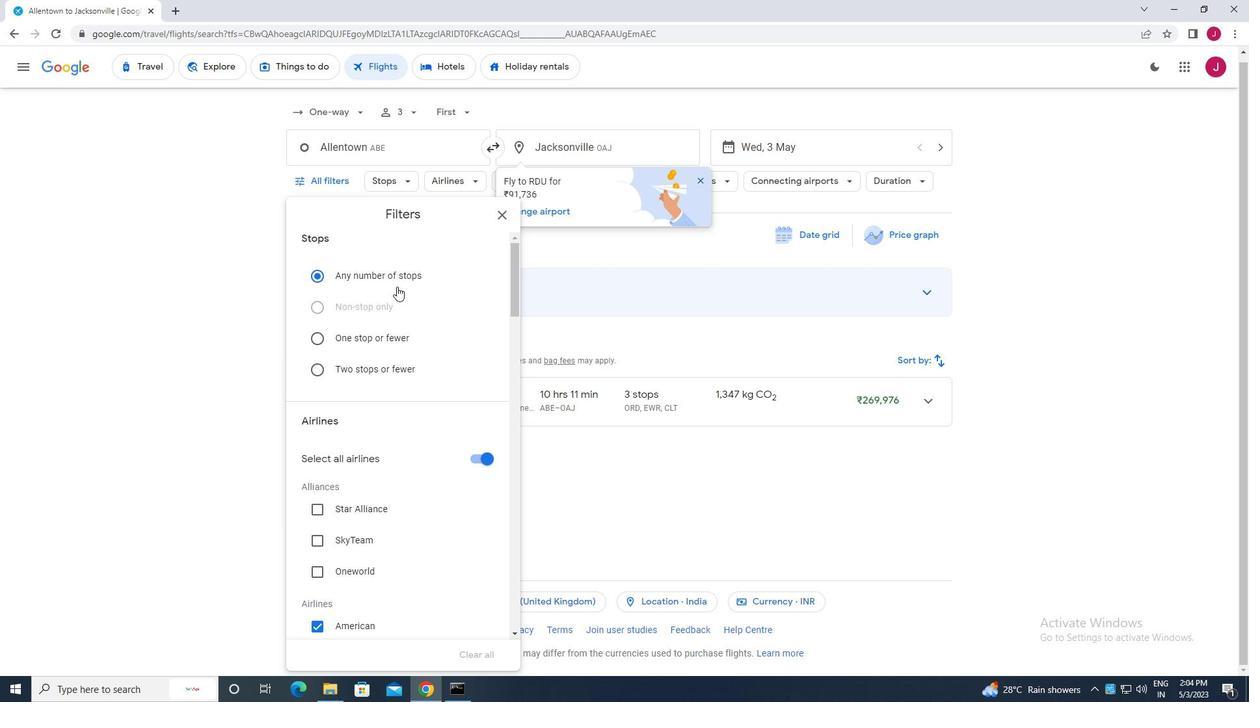 
Action: Mouse moved to (477, 329)
Screenshot: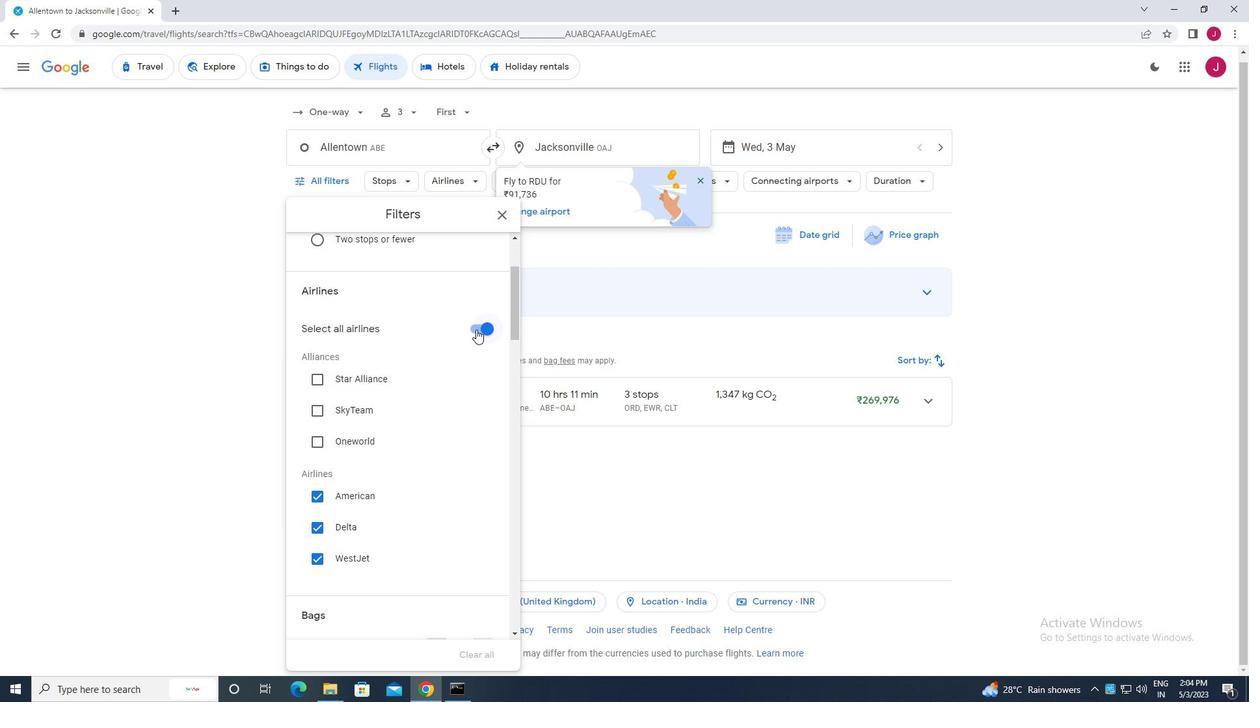 
Action: Mouse pressed left at (477, 329)
Screenshot: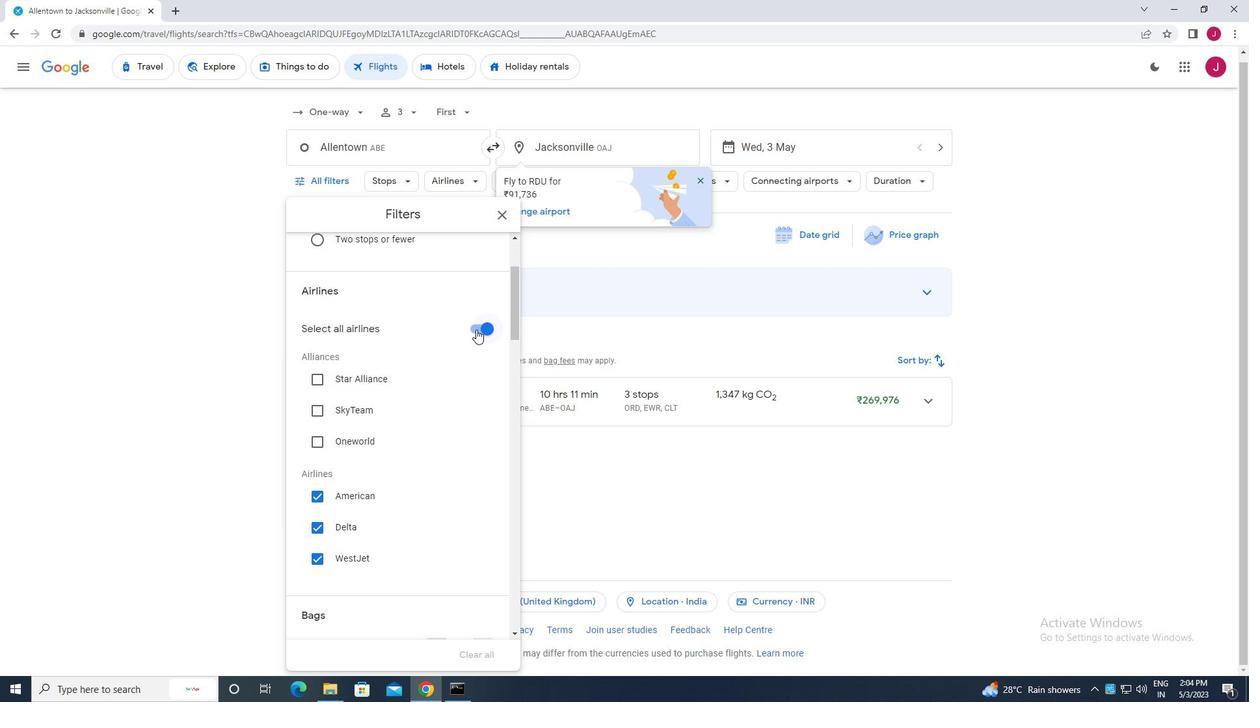 
Action: Mouse moved to (385, 329)
Screenshot: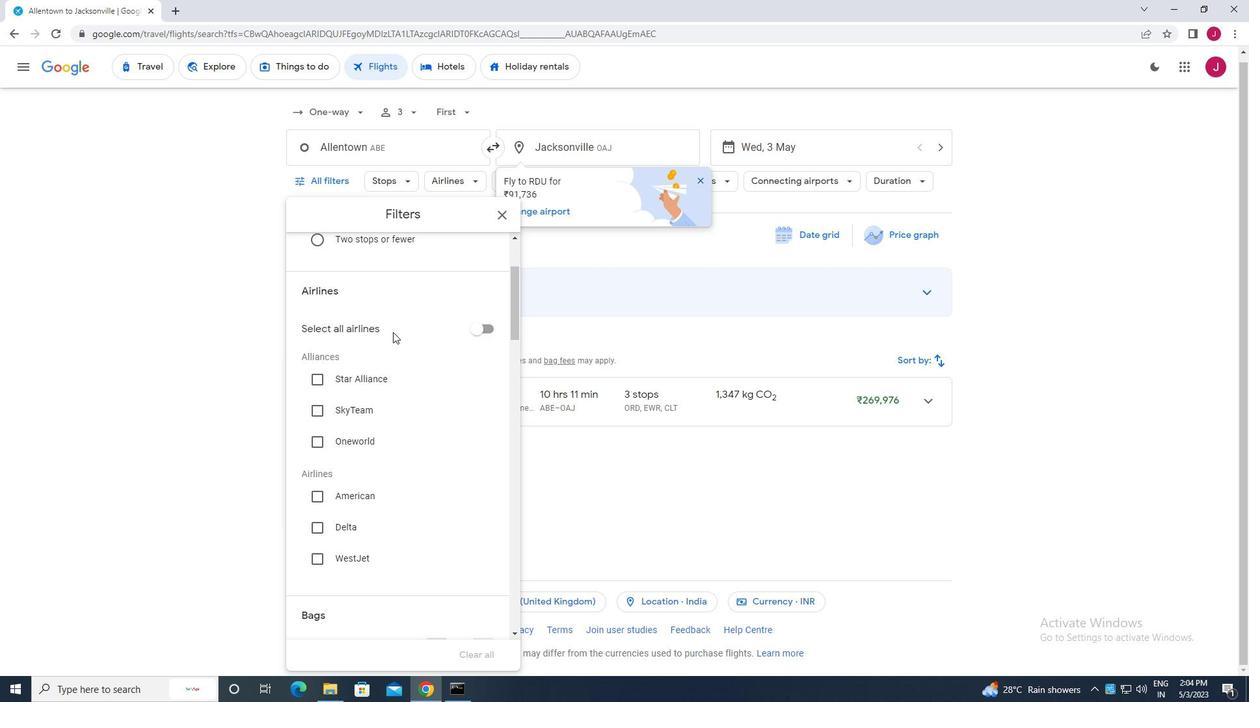 
Action: Mouse scrolled (385, 328) with delta (0, 0)
Screenshot: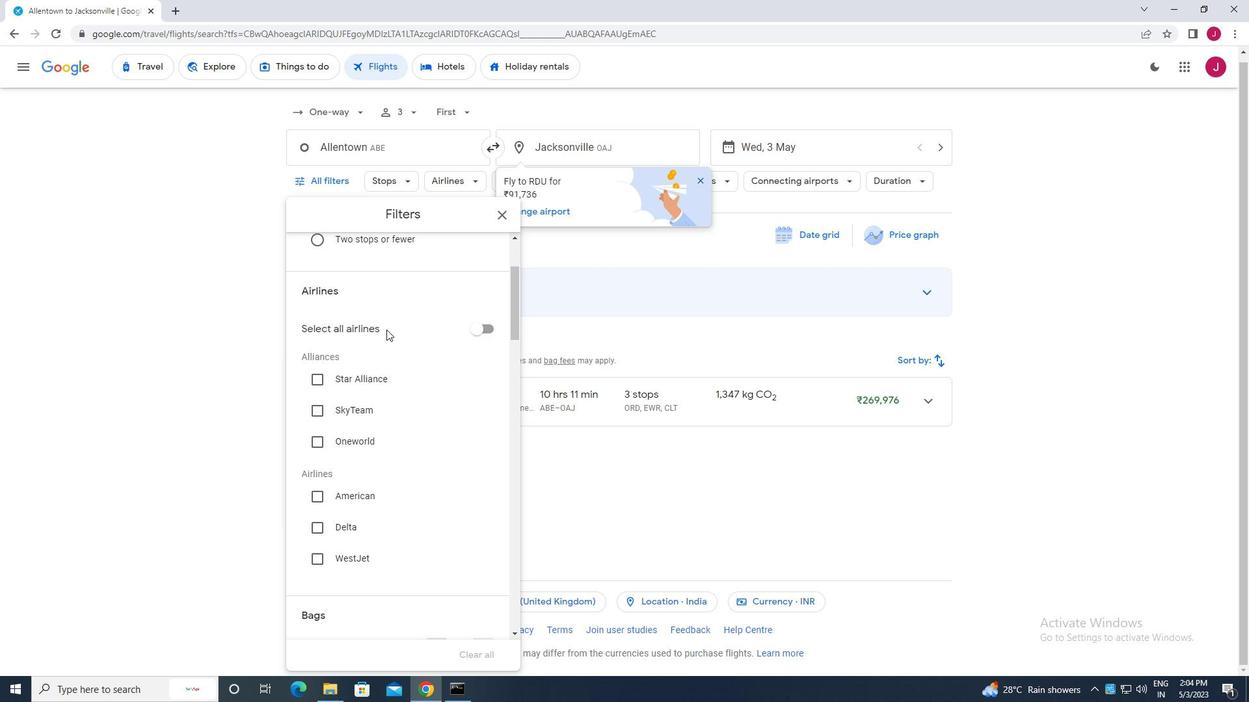 
Action: Mouse scrolled (385, 328) with delta (0, 0)
Screenshot: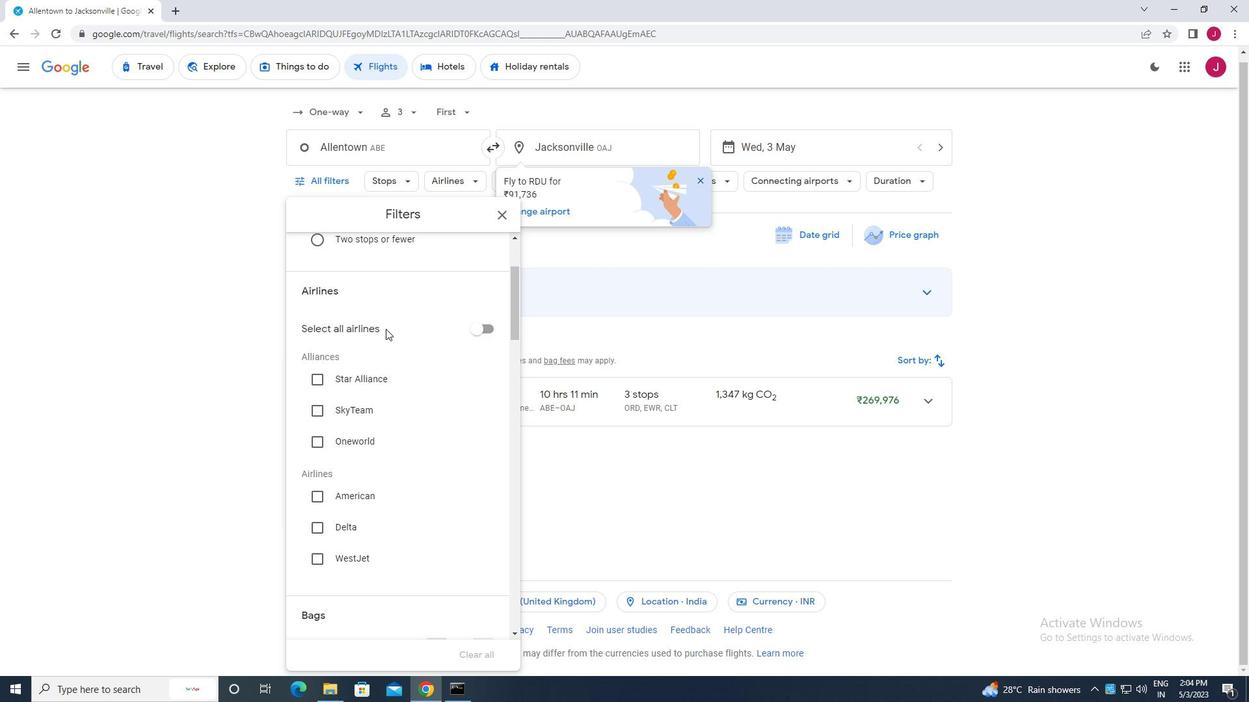 
Action: Mouse scrolled (385, 328) with delta (0, 0)
Screenshot: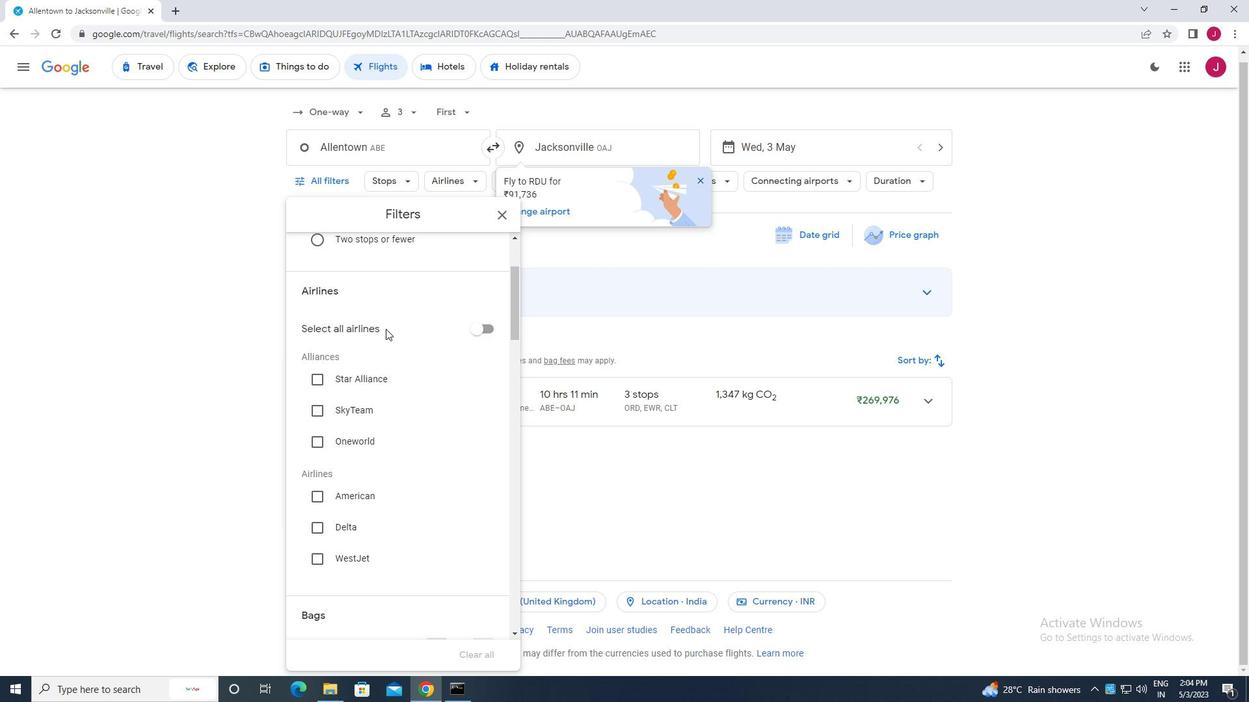 
Action: Mouse scrolled (385, 328) with delta (0, 0)
Screenshot: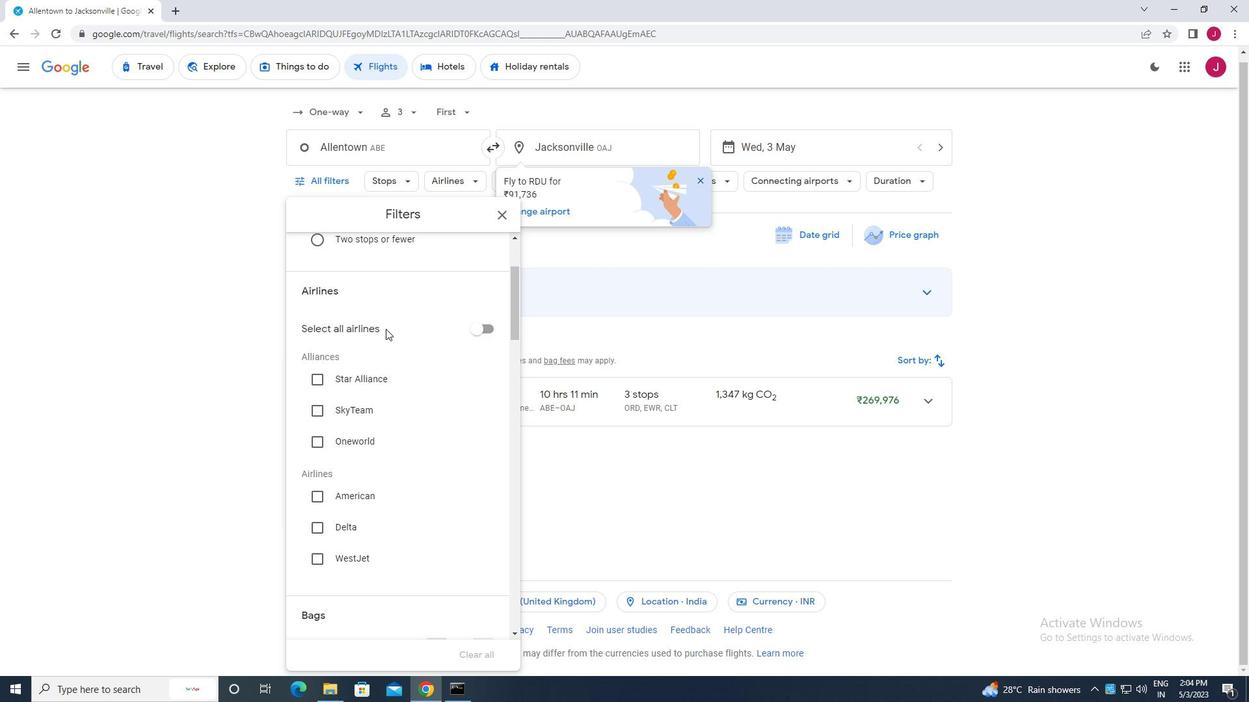 
Action: Mouse scrolled (385, 328) with delta (0, 0)
Screenshot: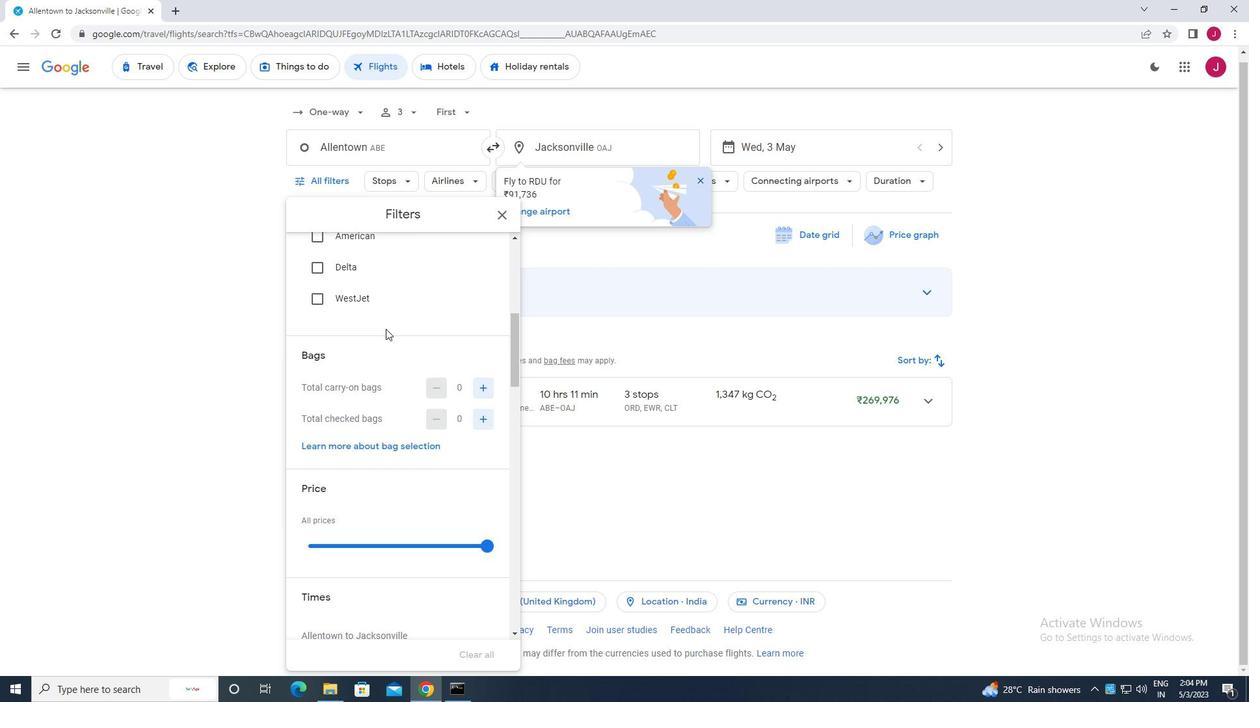 
Action: Mouse scrolled (385, 328) with delta (0, 0)
Screenshot: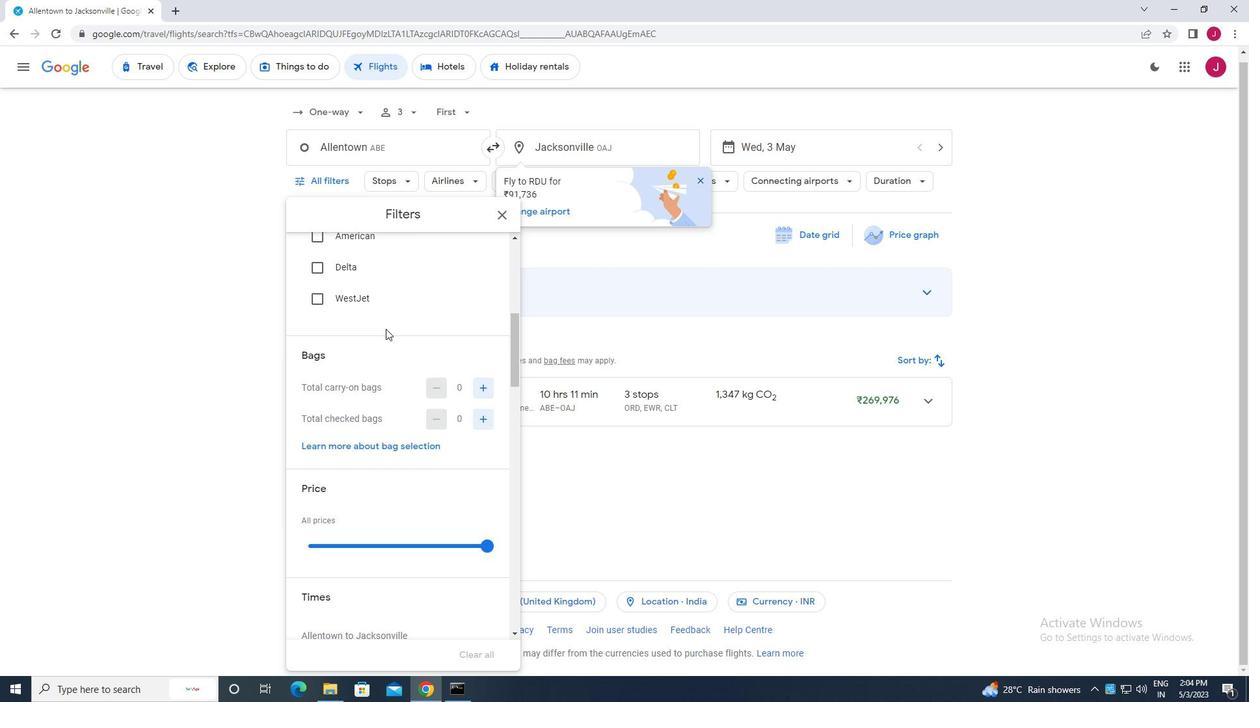 
Action: Mouse moved to (480, 247)
Screenshot: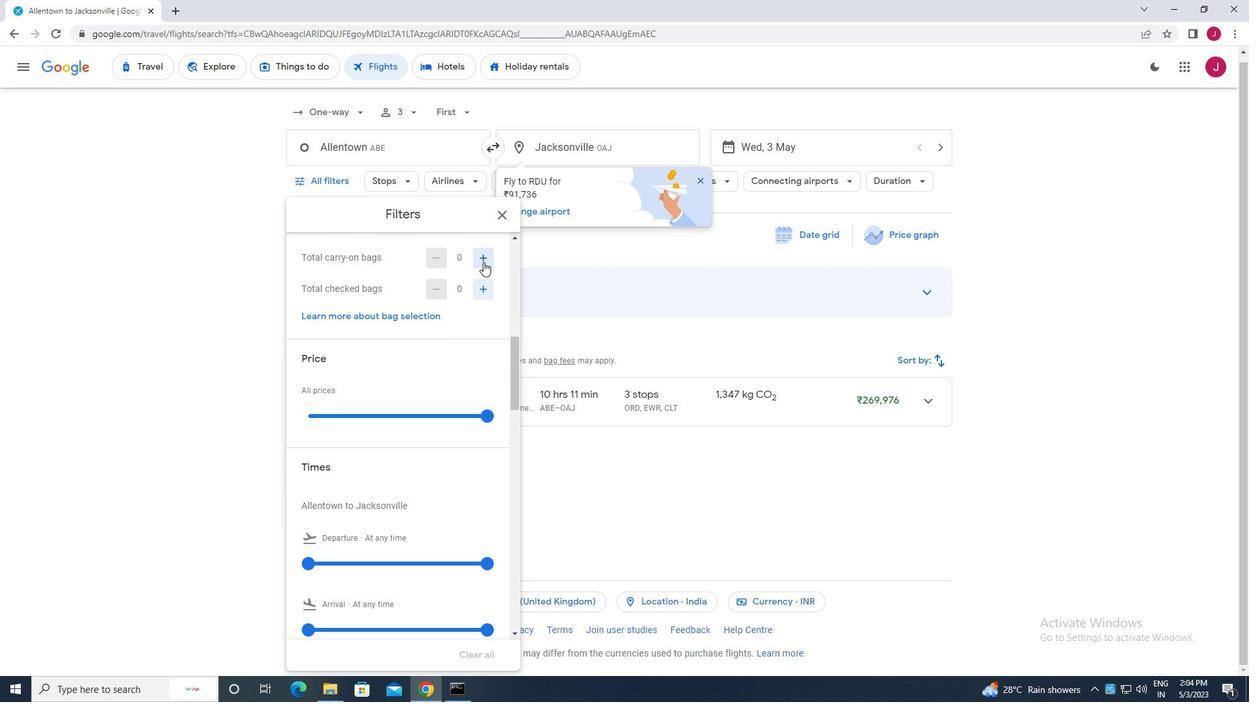 
Action: Mouse pressed left at (480, 247)
Screenshot: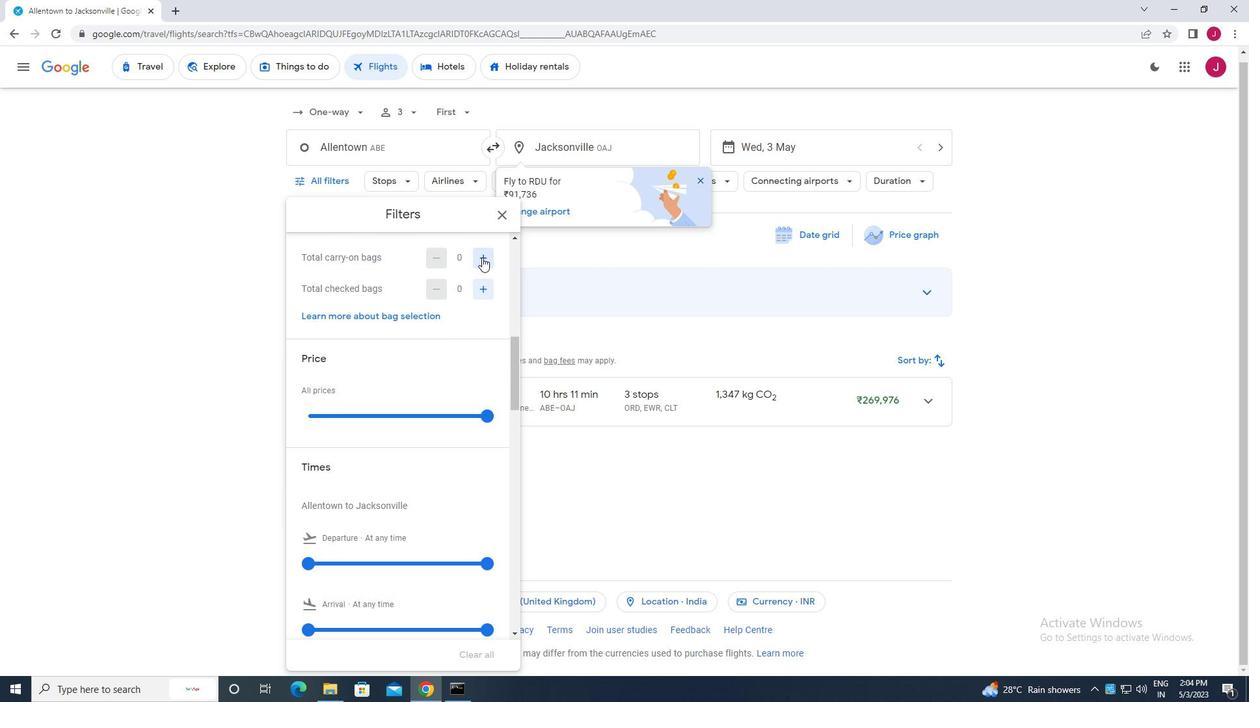 
Action: Mouse moved to (482, 255)
Screenshot: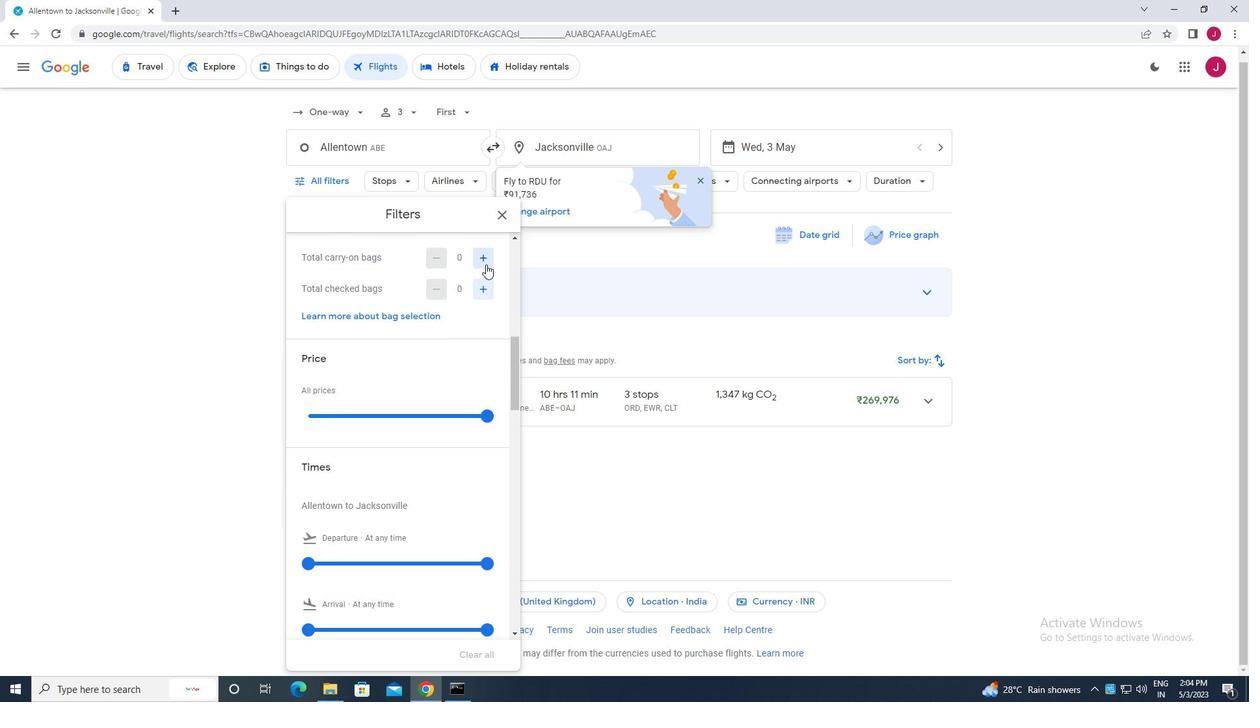 
Action: Mouse pressed left at (482, 255)
Screenshot: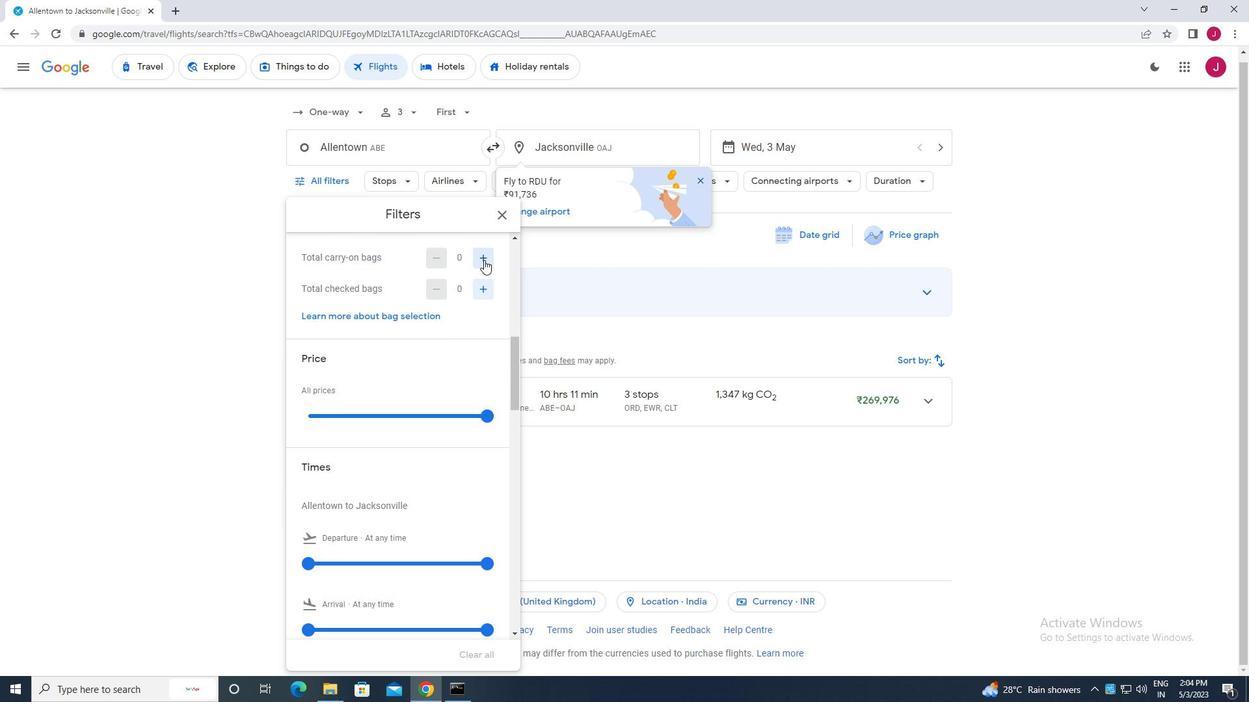 
Action: Mouse moved to (487, 416)
Screenshot: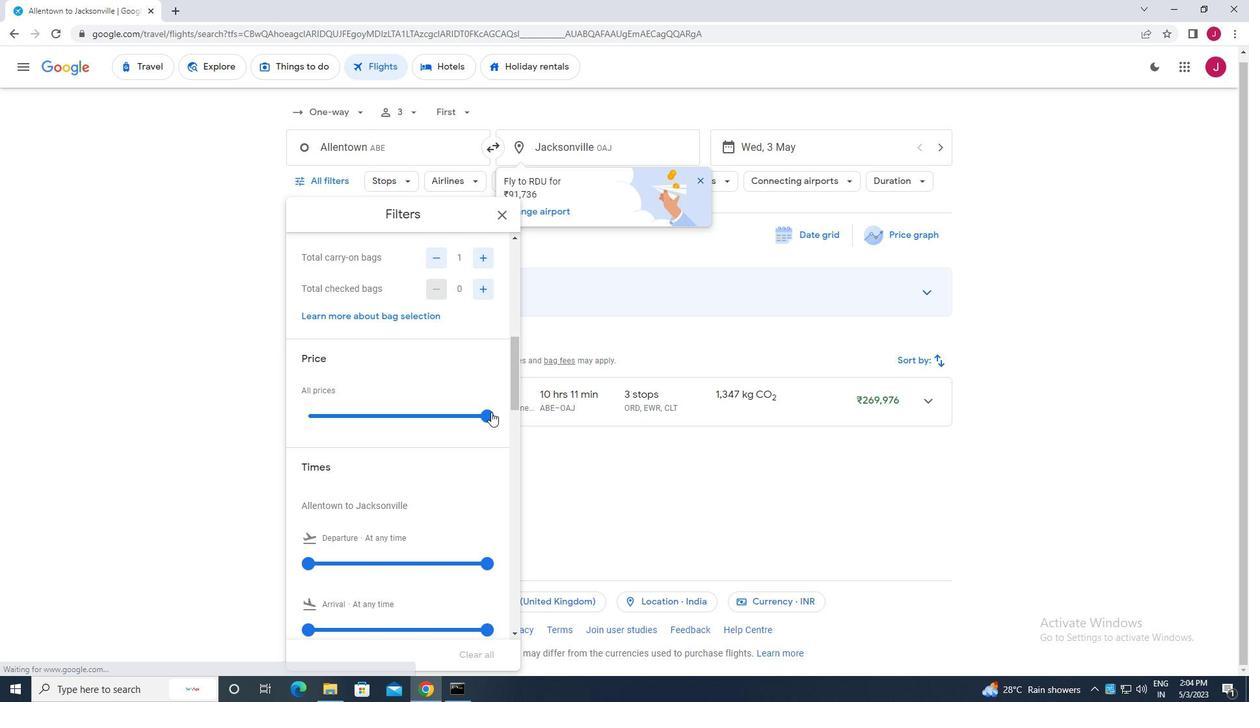 
Action: Mouse pressed left at (487, 416)
Screenshot: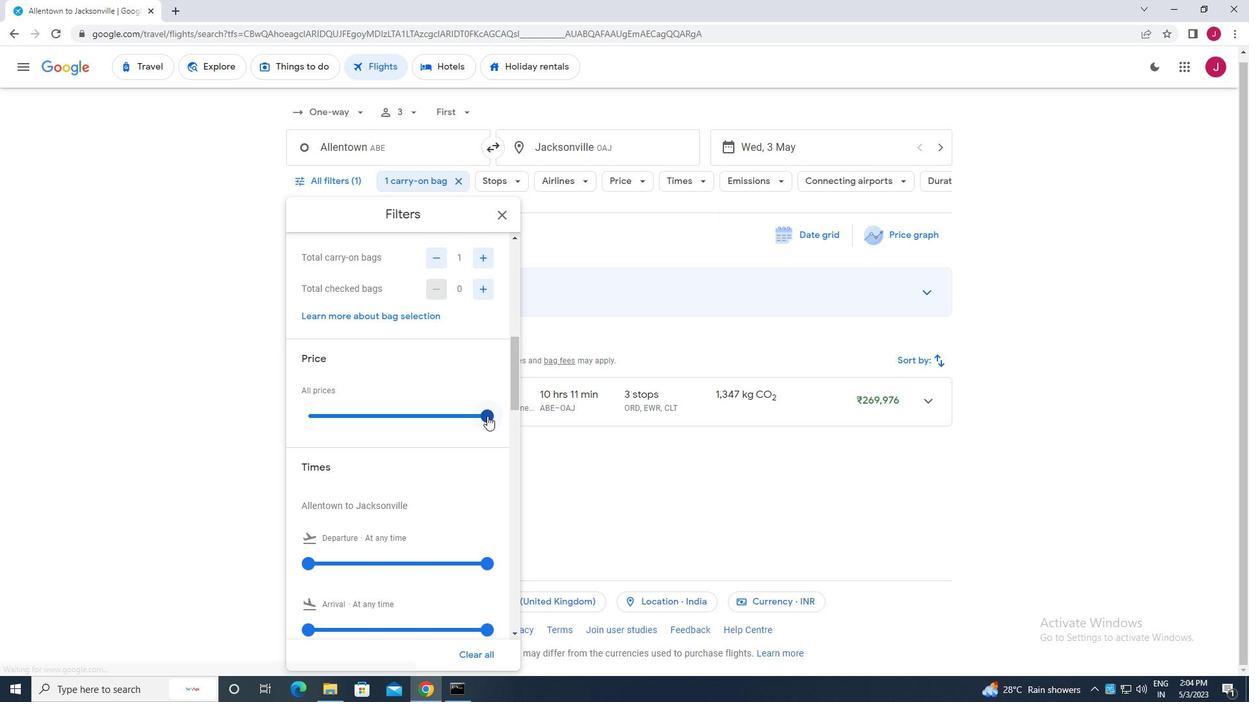 
Action: Mouse moved to (373, 393)
Screenshot: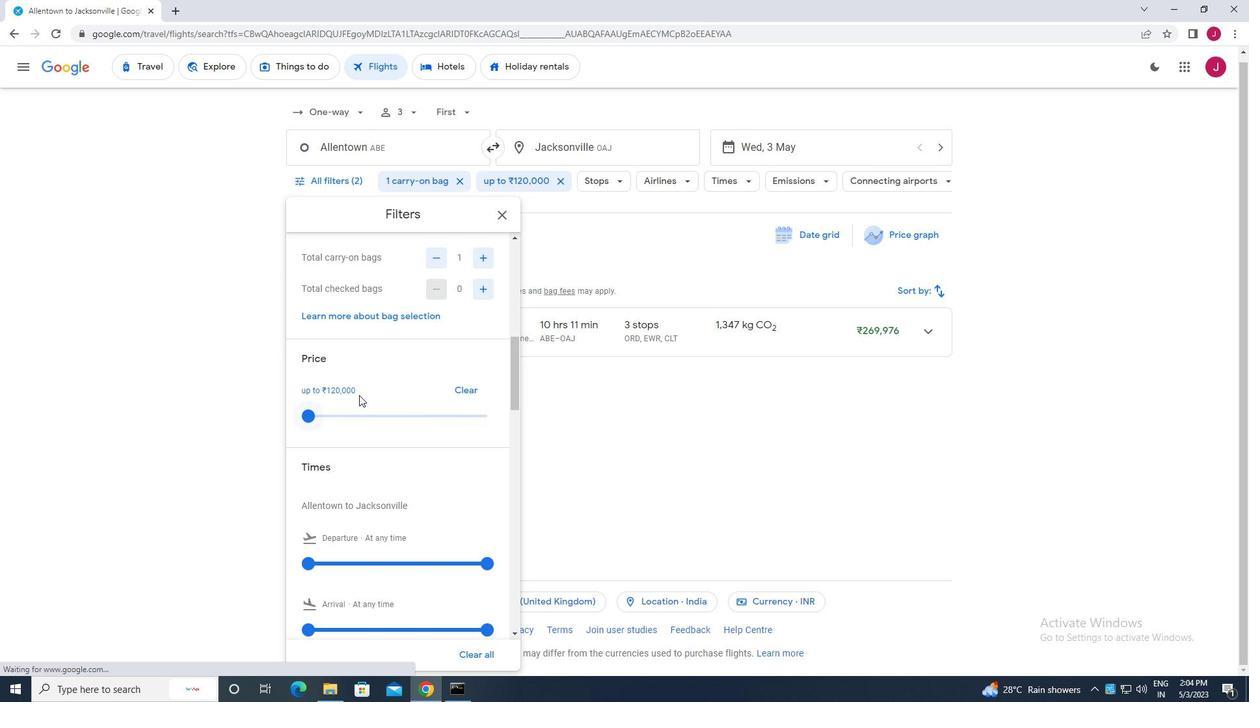 
Action: Mouse scrolled (373, 393) with delta (0, 0)
Screenshot: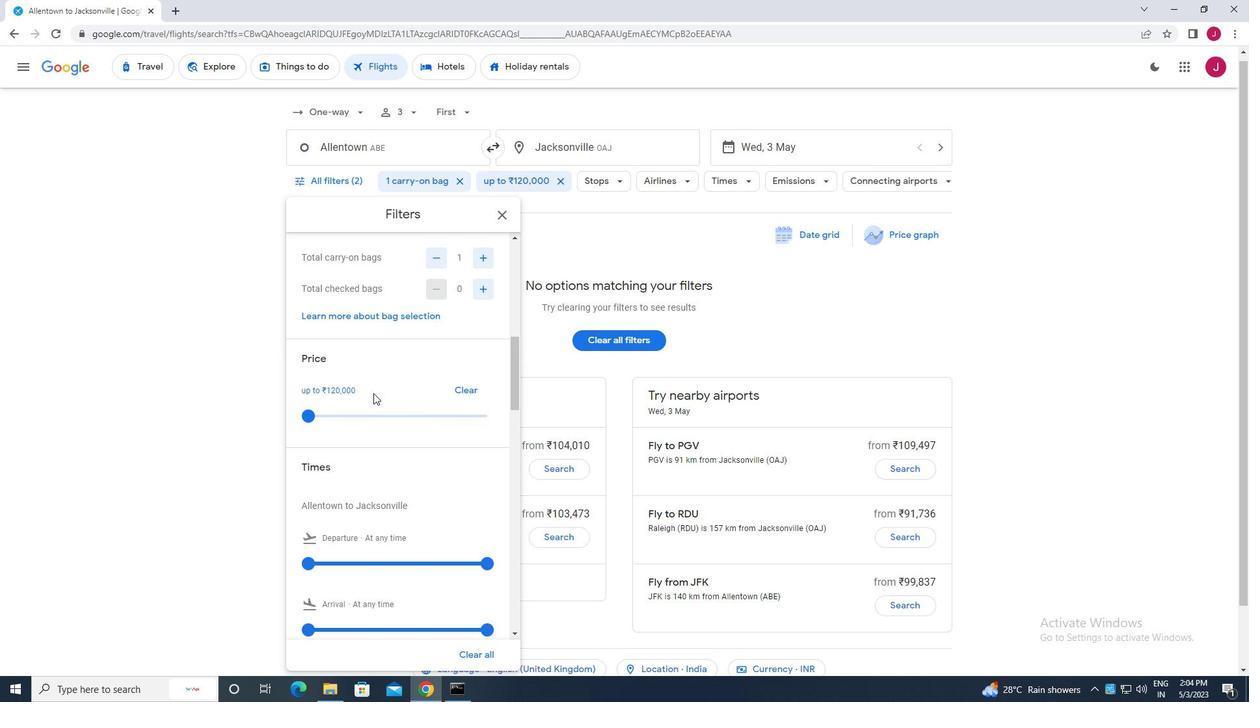 
Action: Mouse moved to (359, 384)
Screenshot: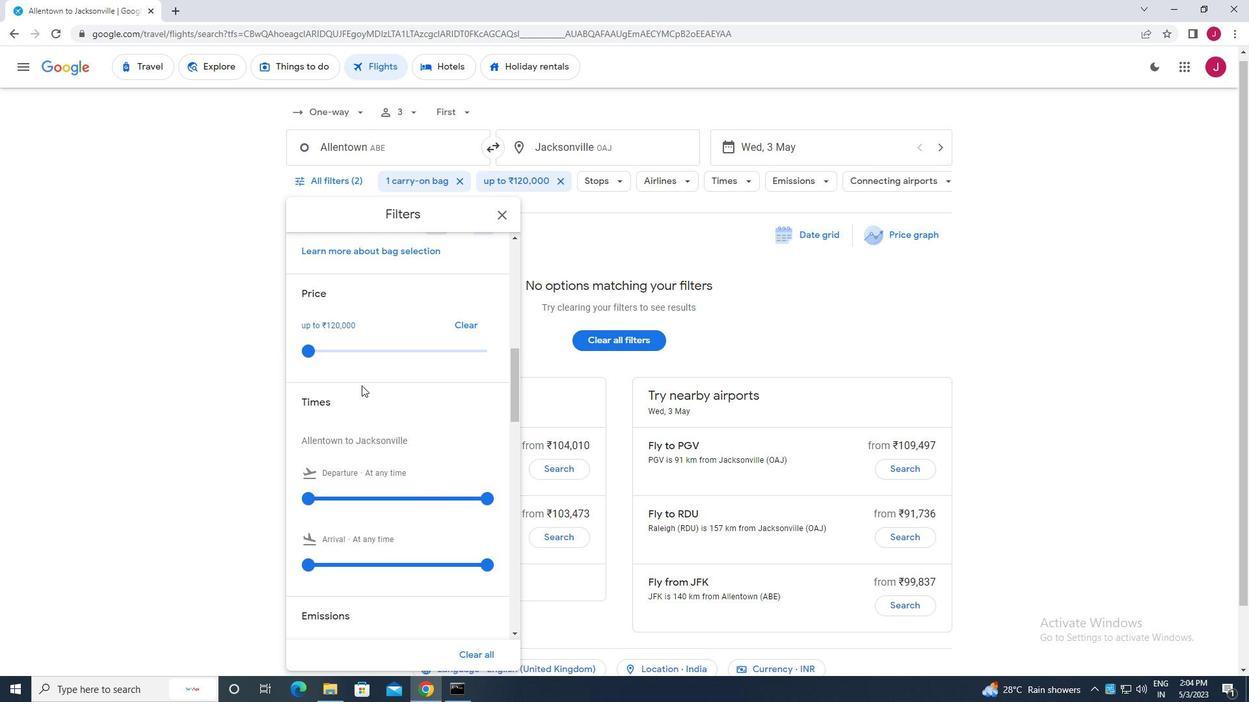 
Action: Mouse scrolled (359, 383) with delta (0, 0)
Screenshot: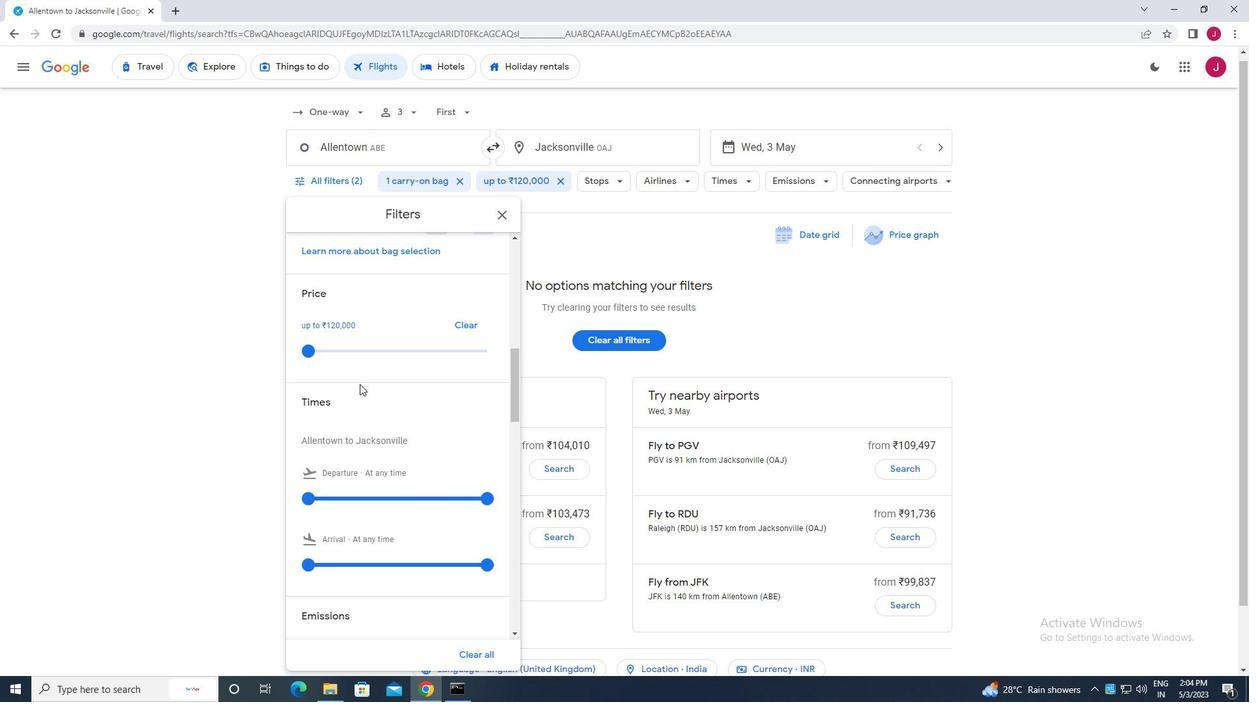 
Action: Mouse moved to (307, 428)
Screenshot: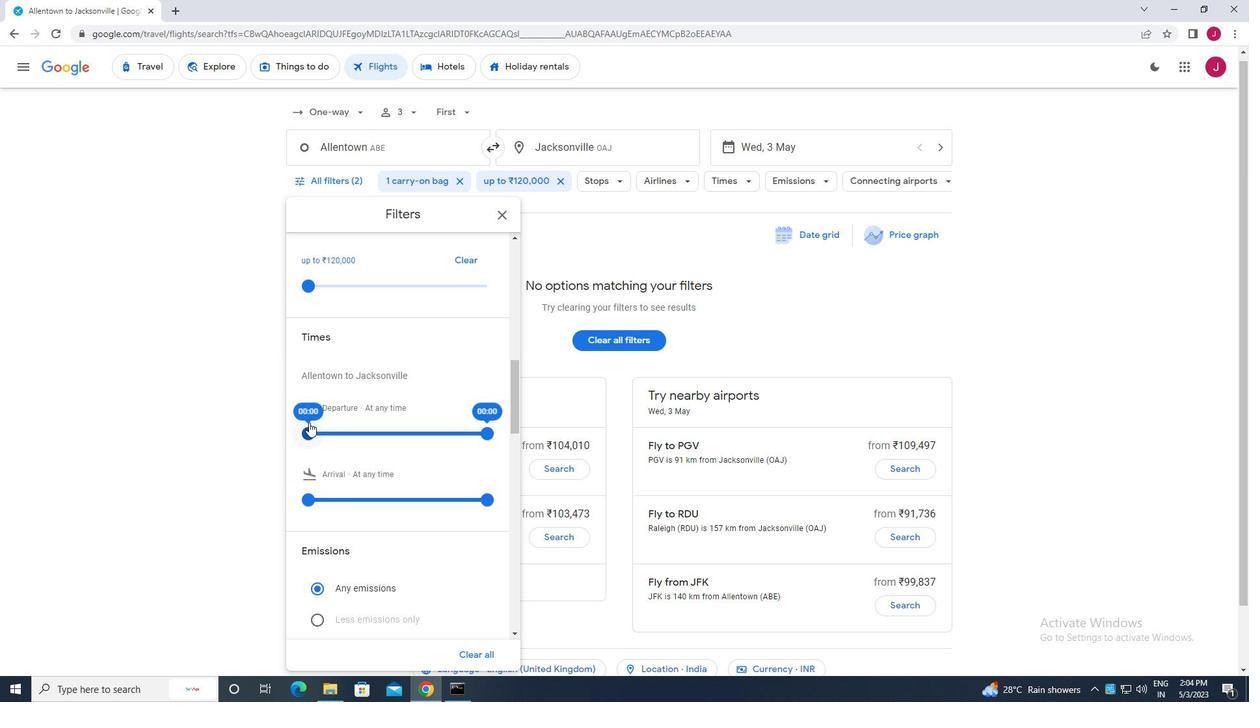 
Action: Mouse pressed left at (307, 428)
Screenshot: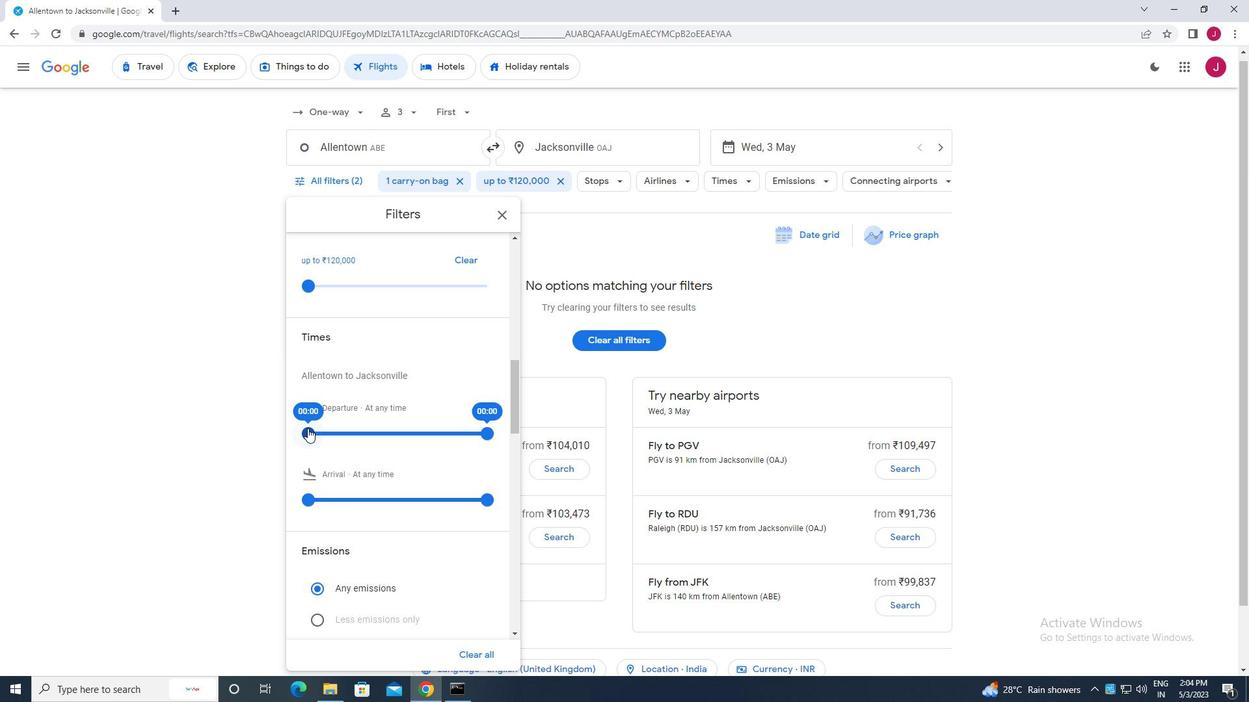 
Action: Mouse moved to (485, 434)
Screenshot: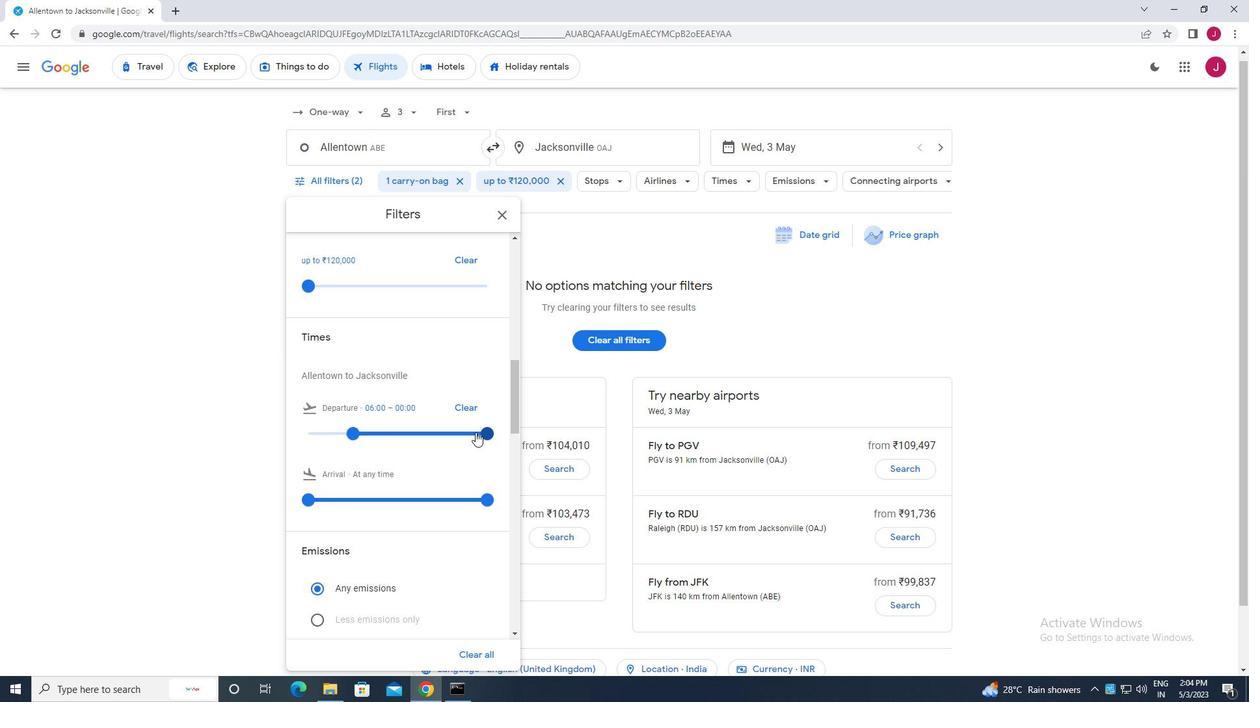 
Action: Mouse pressed left at (485, 434)
Screenshot: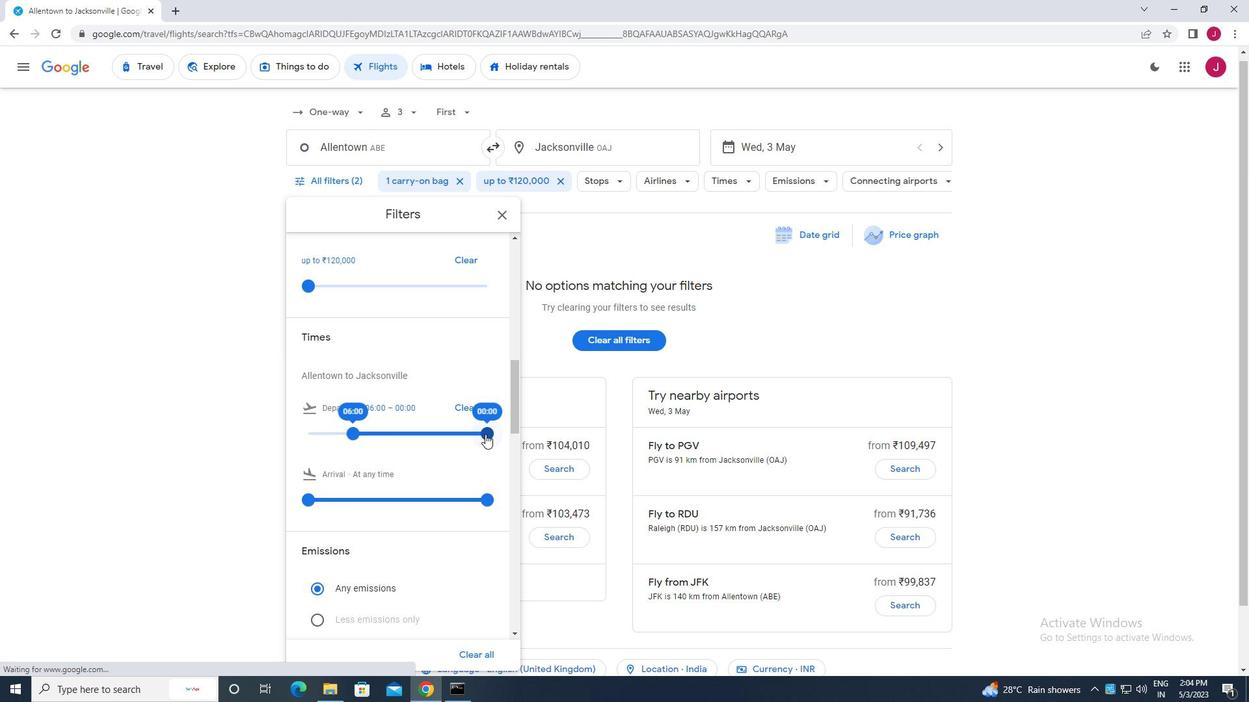 
Action: Mouse moved to (499, 212)
Screenshot: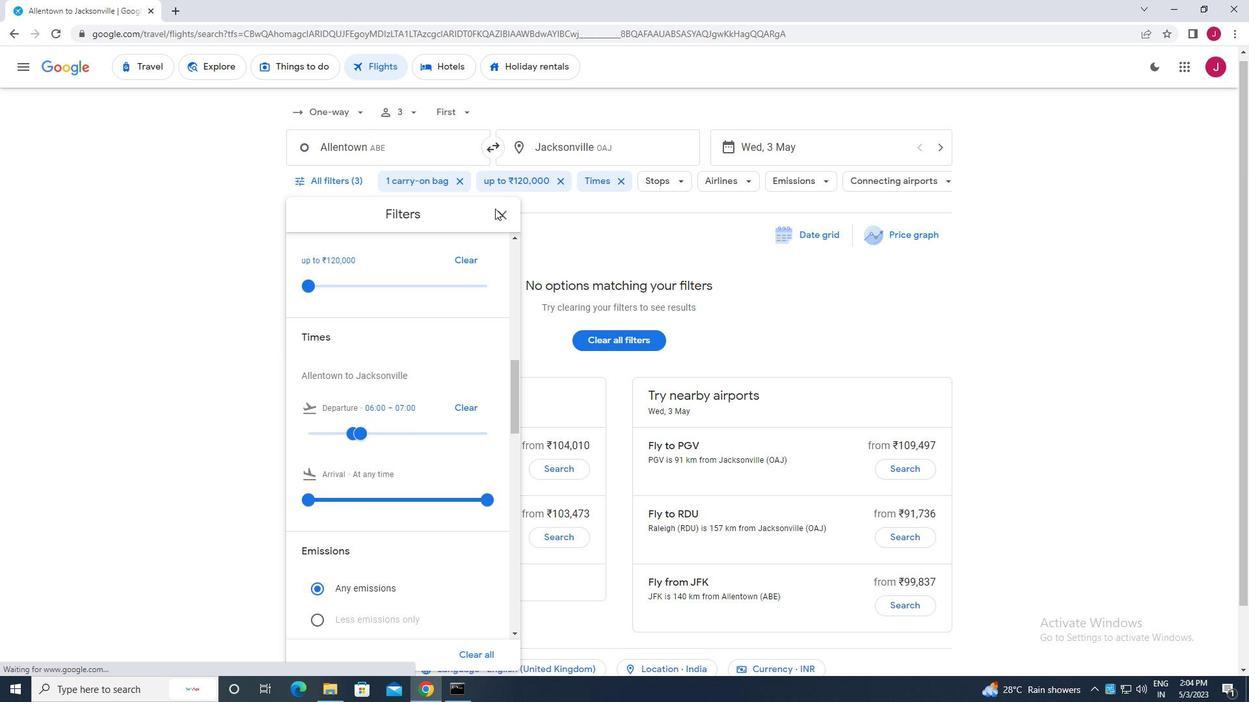 
Action: Mouse pressed left at (499, 212)
Screenshot: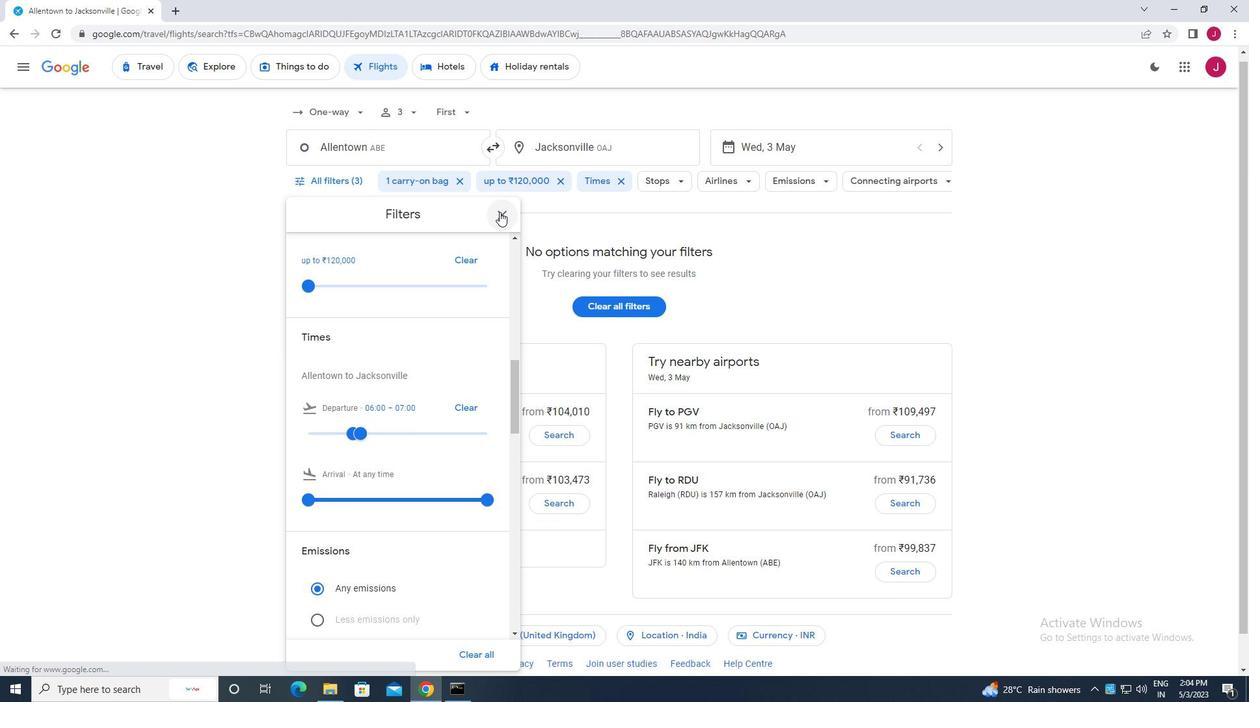 
Action: Mouse moved to (489, 218)
Screenshot: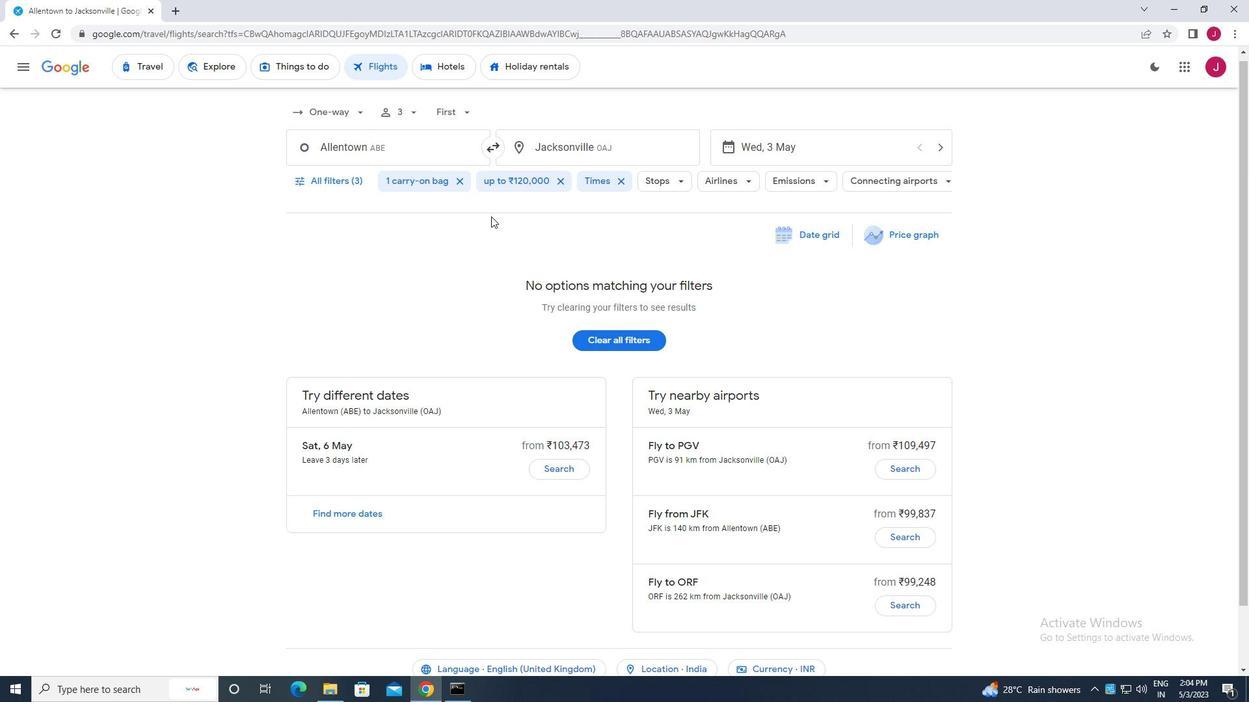 
